 Task: Use the formula "IPMT" in spreadsheet "Project portfolio".
Action: Mouse moved to (840, 104)
Screenshot: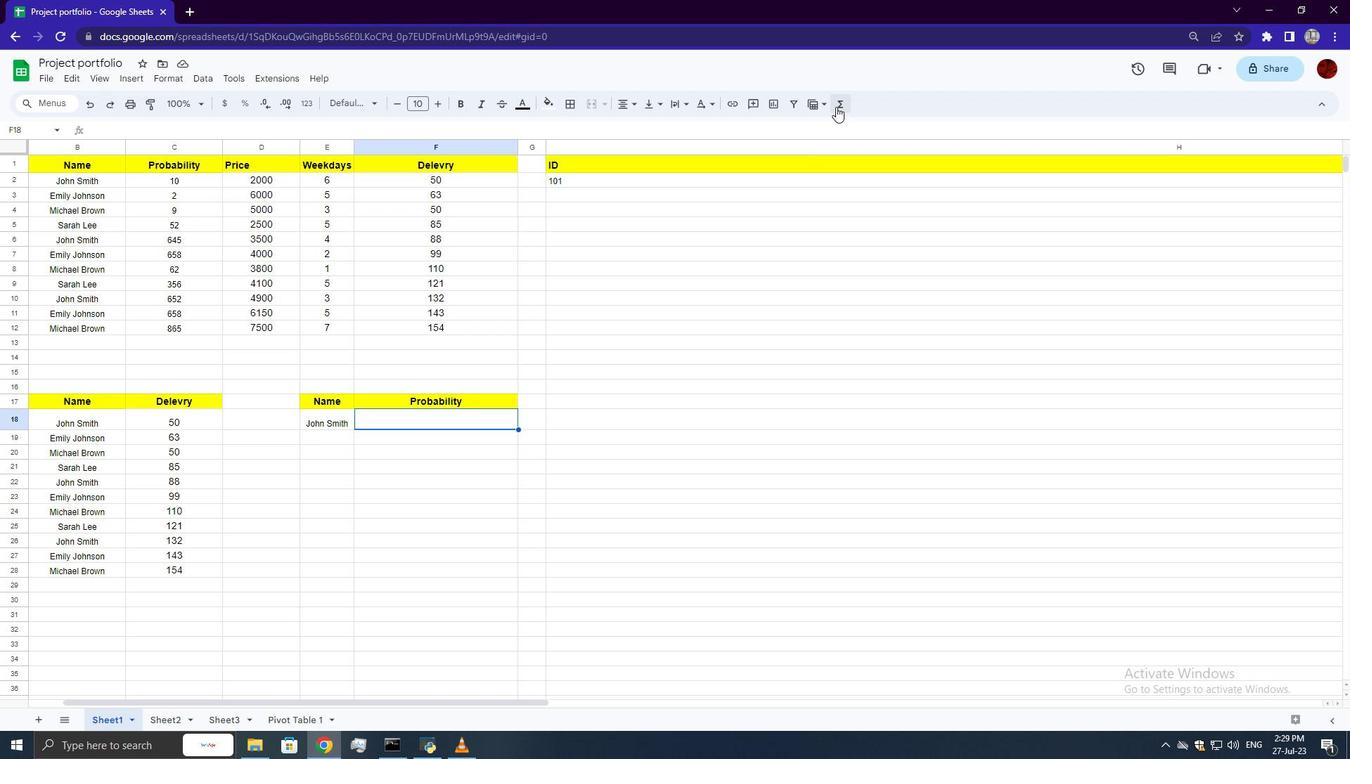 
Action: Mouse pressed left at (840, 104)
Screenshot: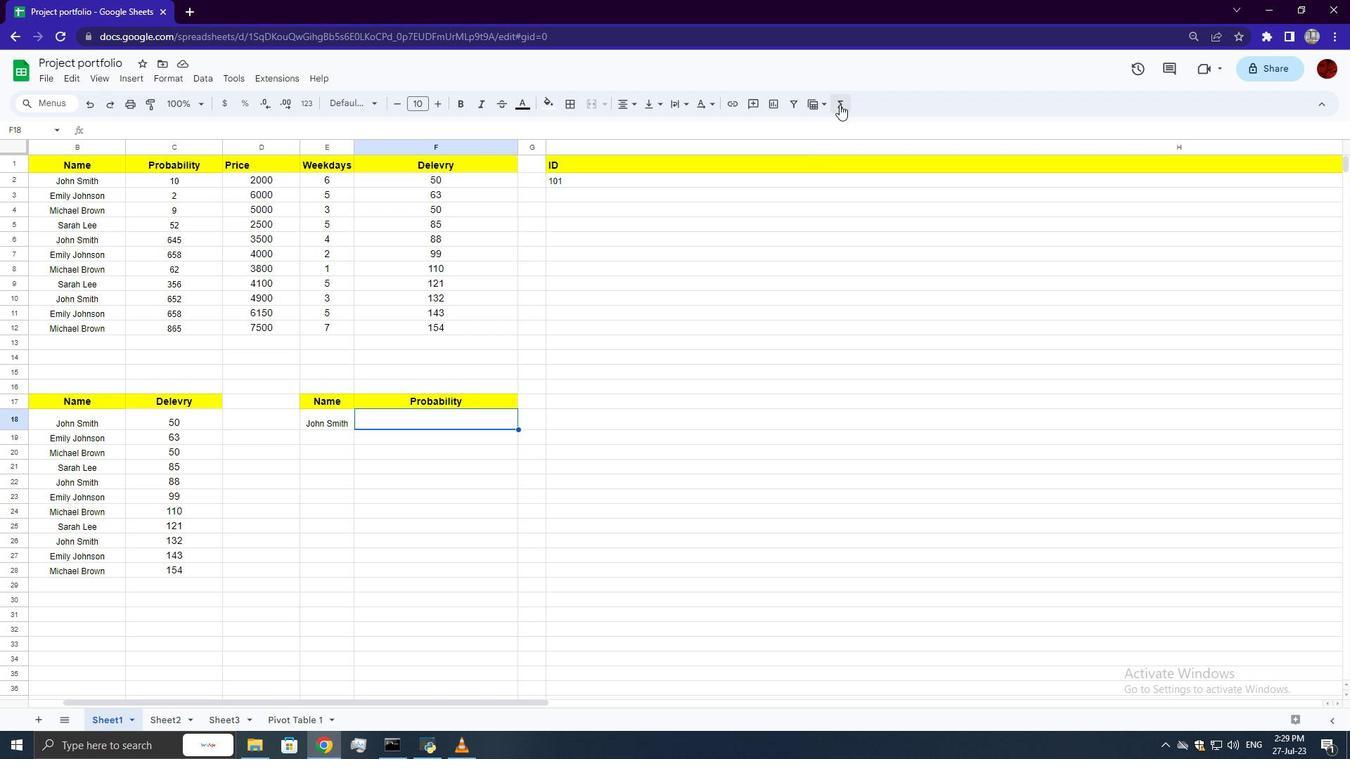 
Action: Mouse moved to (1056, 260)
Screenshot: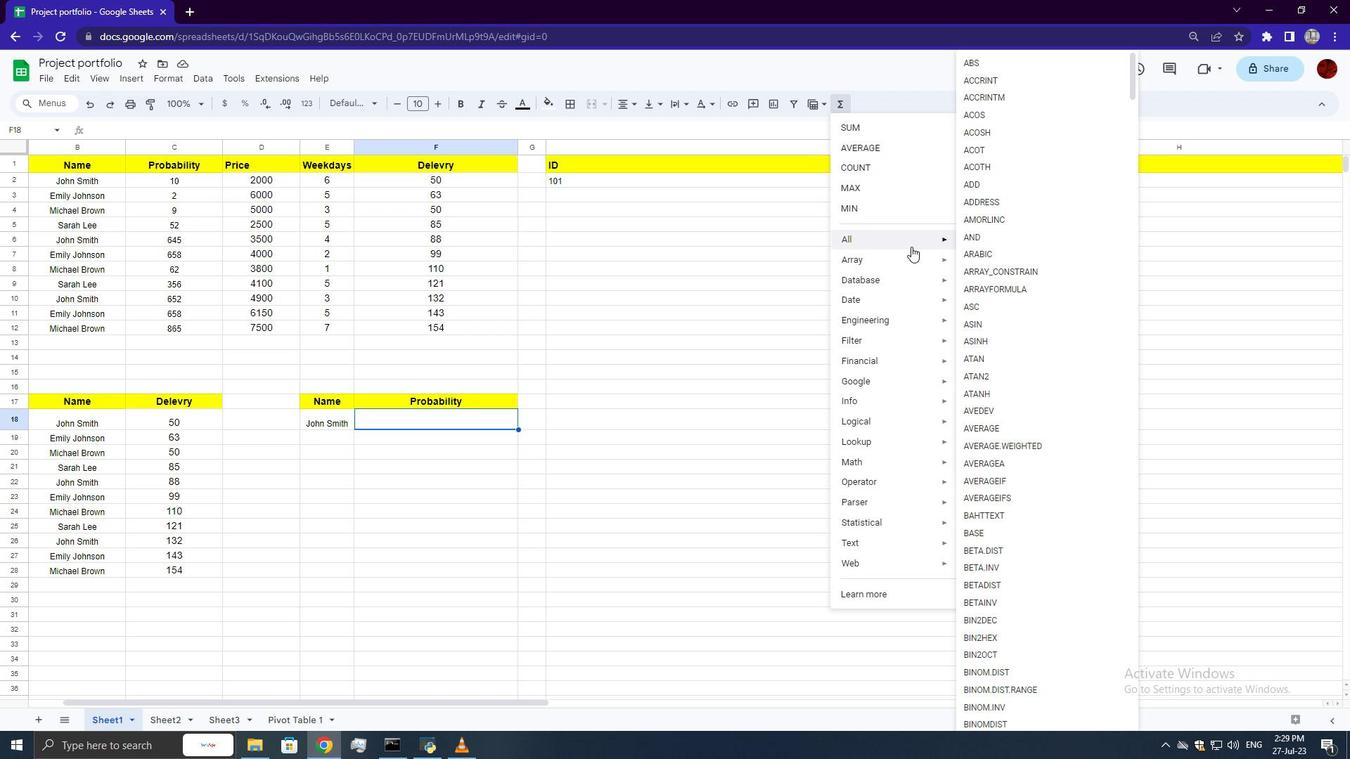 
Action: Mouse scrolled (1056, 259) with delta (0, 0)
Screenshot: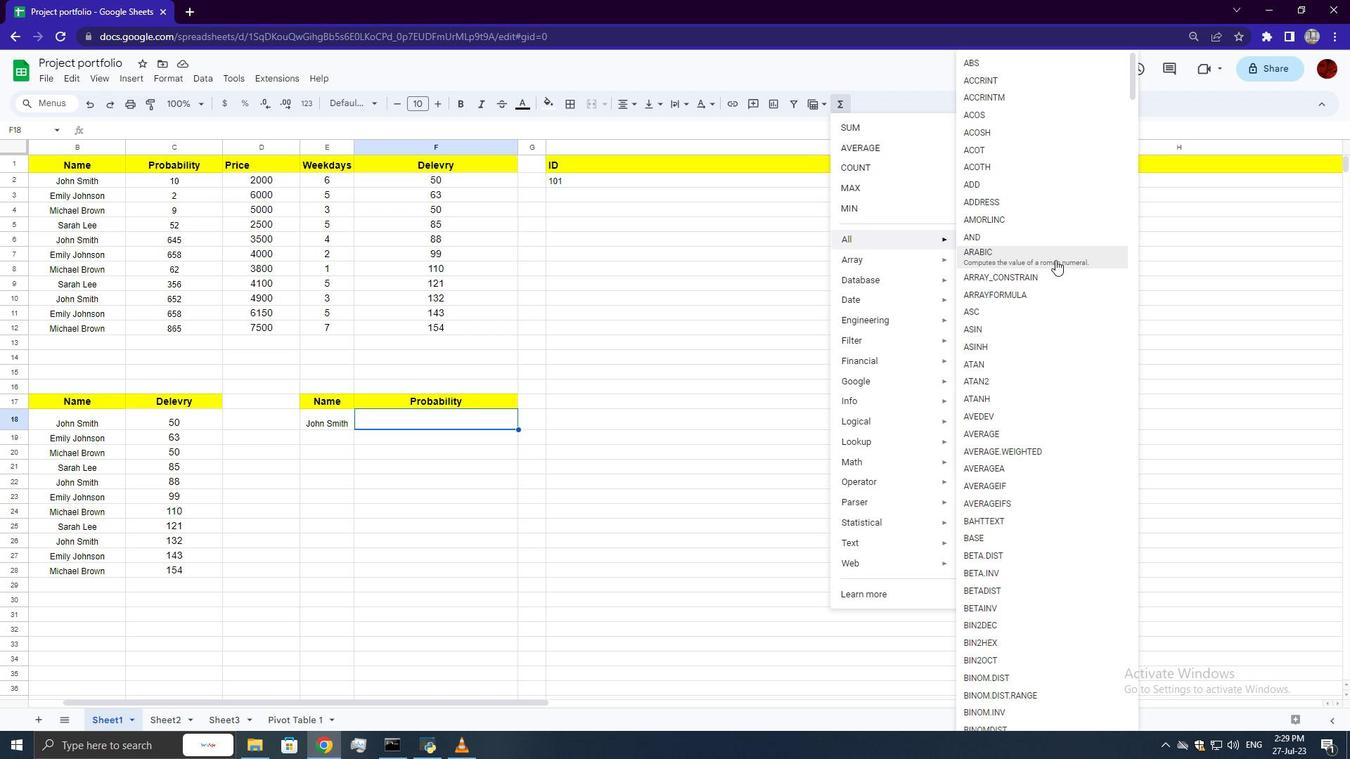 
Action: Mouse scrolled (1056, 259) with delta (0, 0)
Screenshot: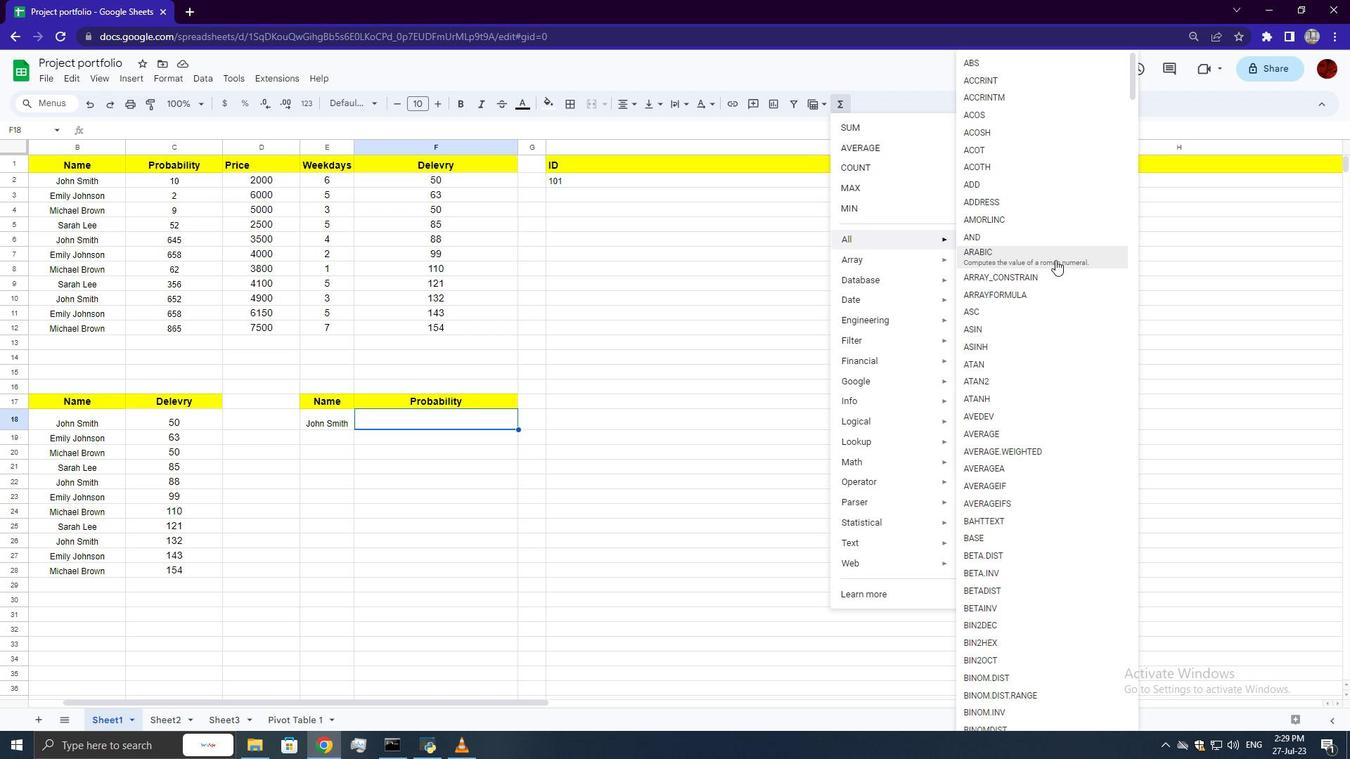 
Action: Mouse scrolled (1056, 259) with delta (0, 0)
Screenshot: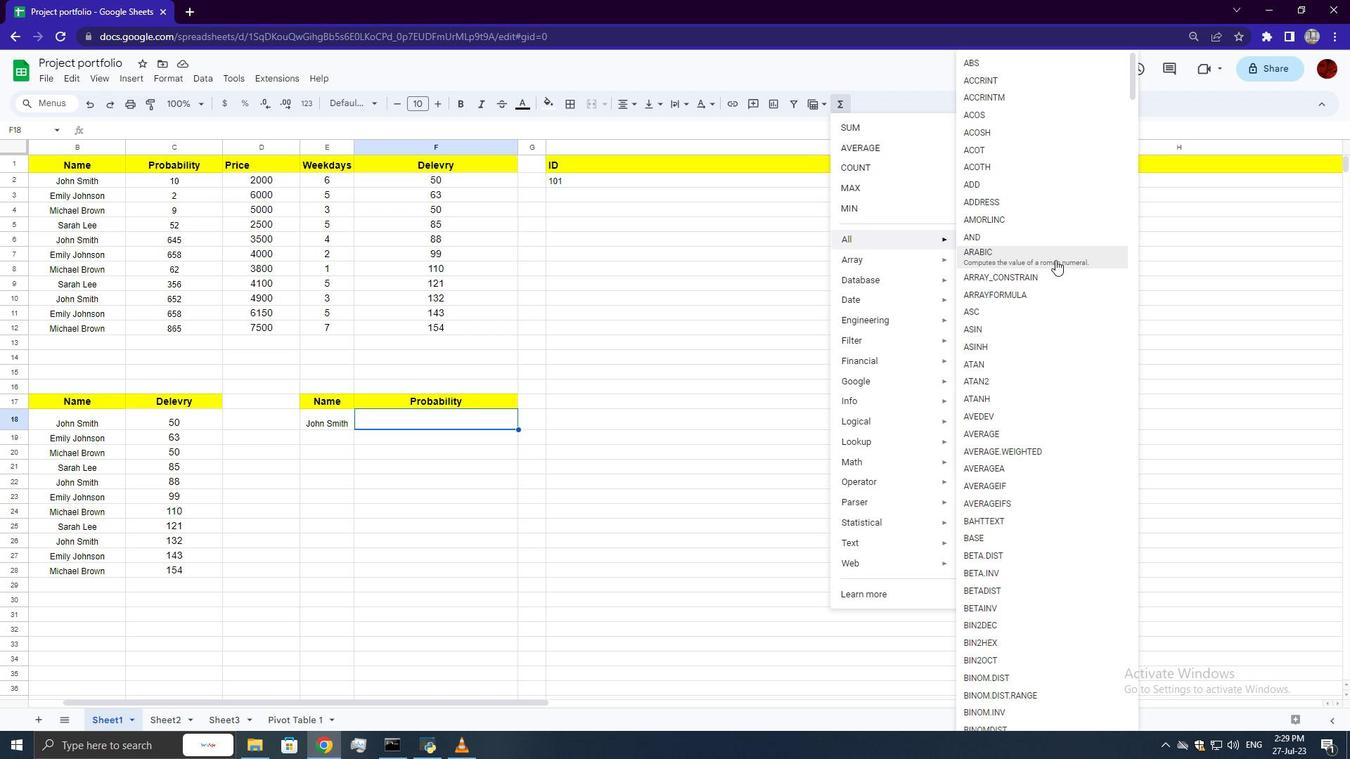 
Action: Mouse scrolled (1056, 259) with delta (0, 0)
Screenshot: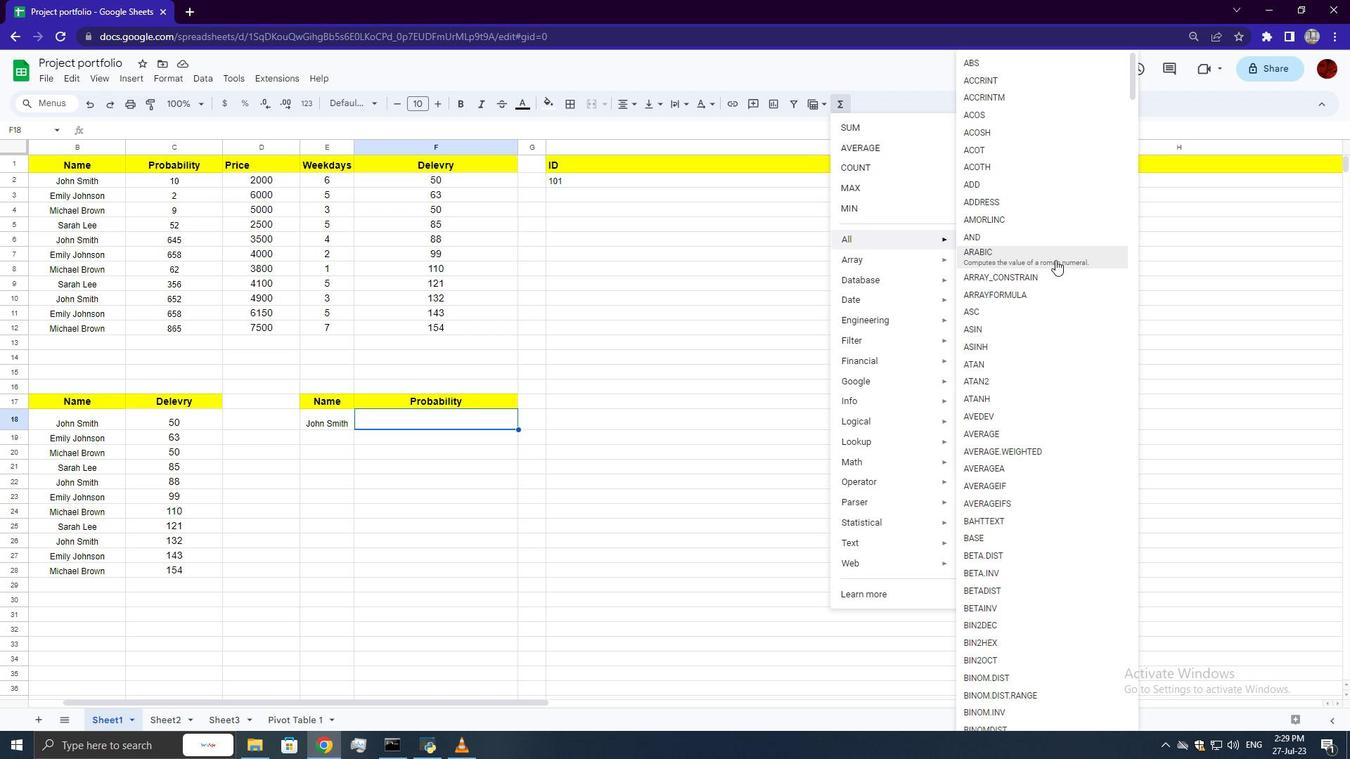 
Action: Mouse scrolled (1056, 259) with delta (0, 0)
Screenshot: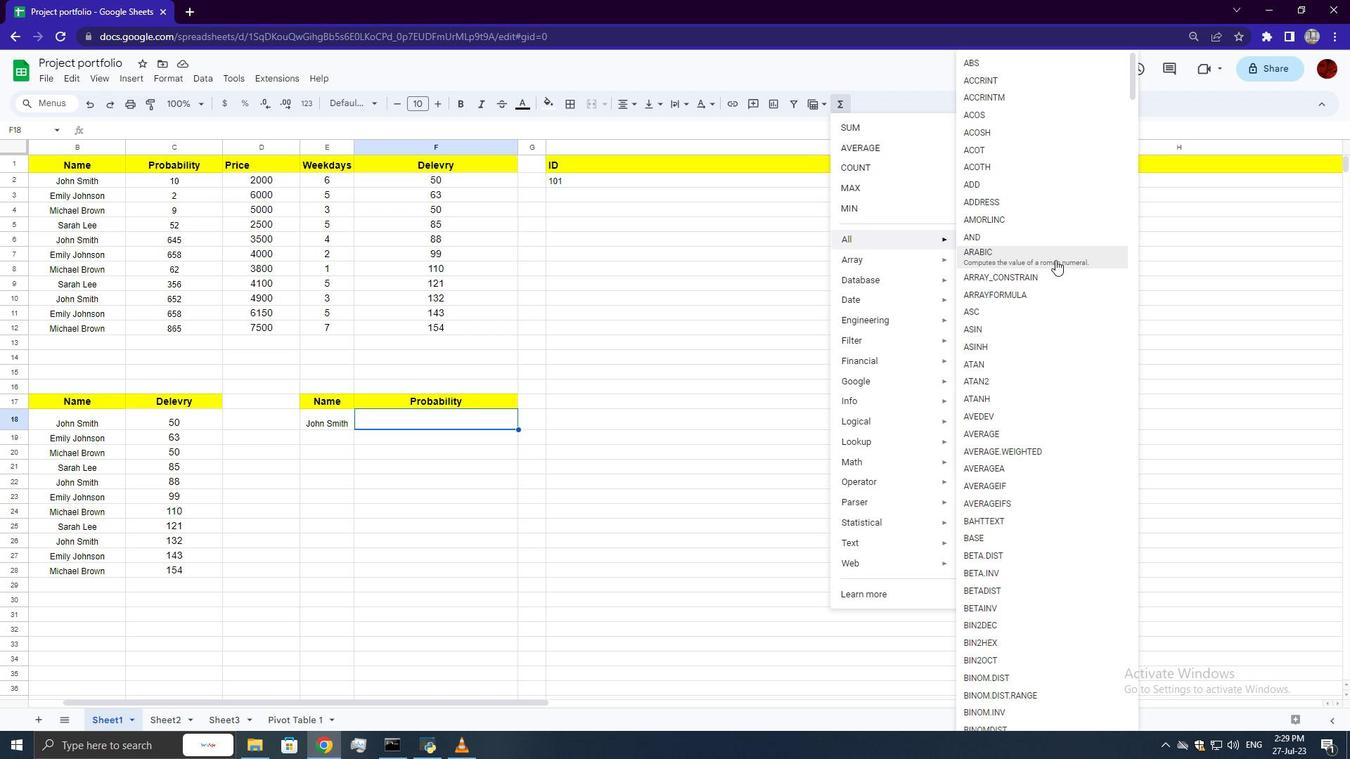 
Action: Mouse scrolled (1056, 259) with delta (0, 0)
Screenshot: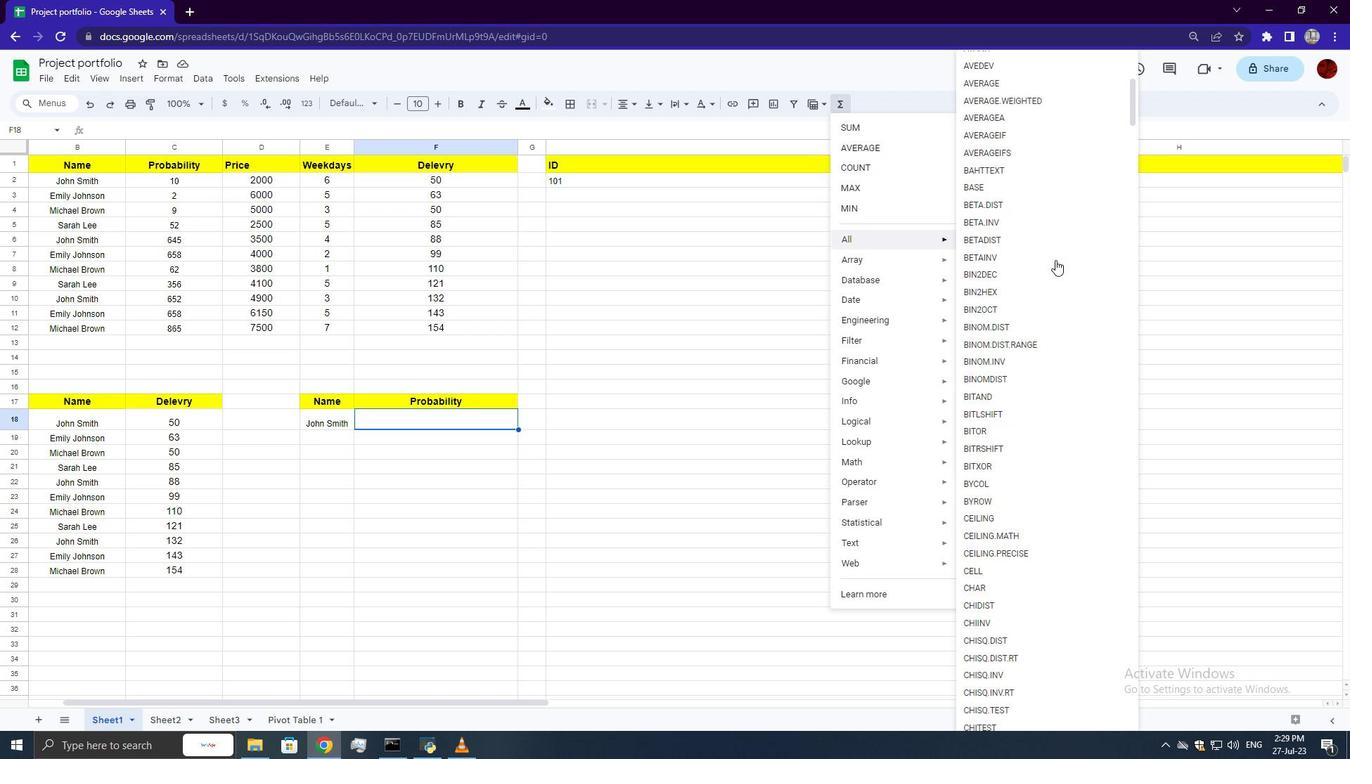 
Action: Mouse scrolled (1056, 259) with delta (0, 0)
Screenshot: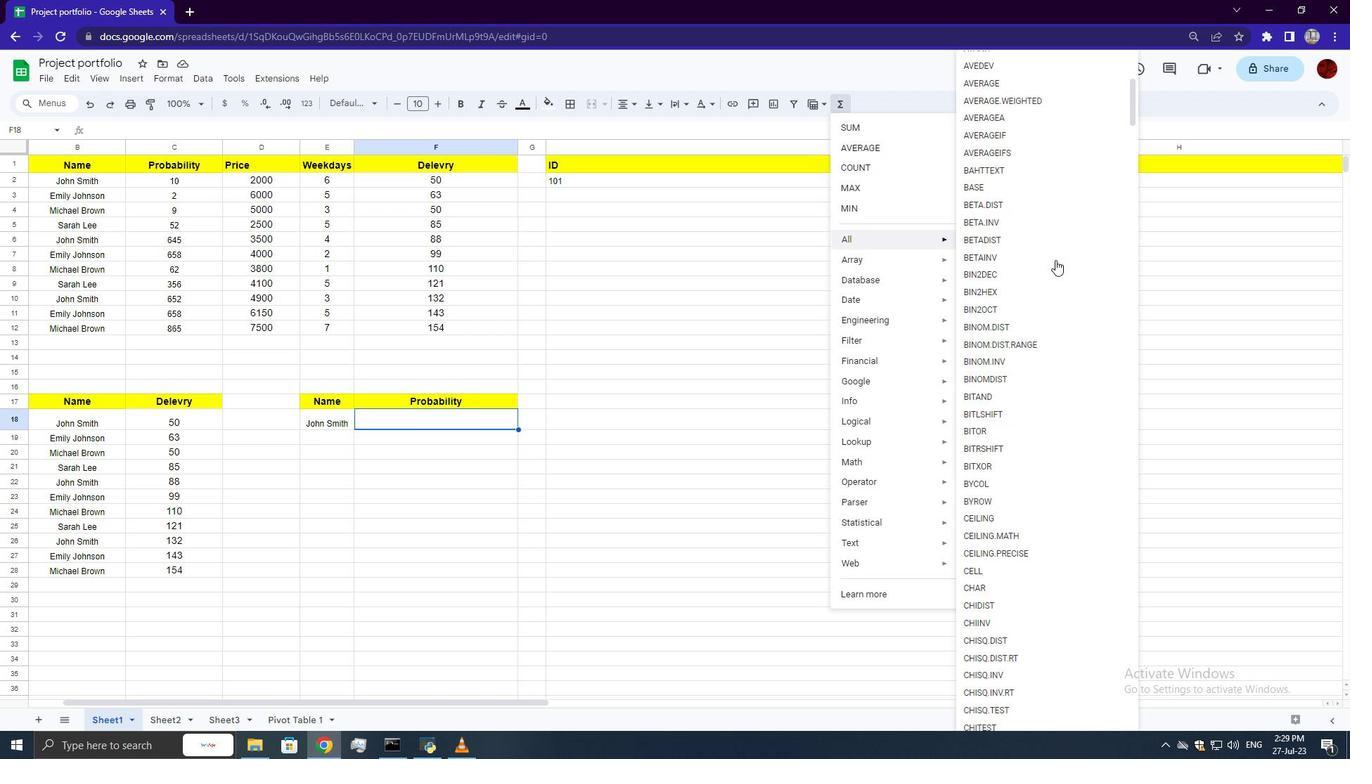 
Action: Mouse scrolled (1056, 259) with delta (0, 0)
Screenshot: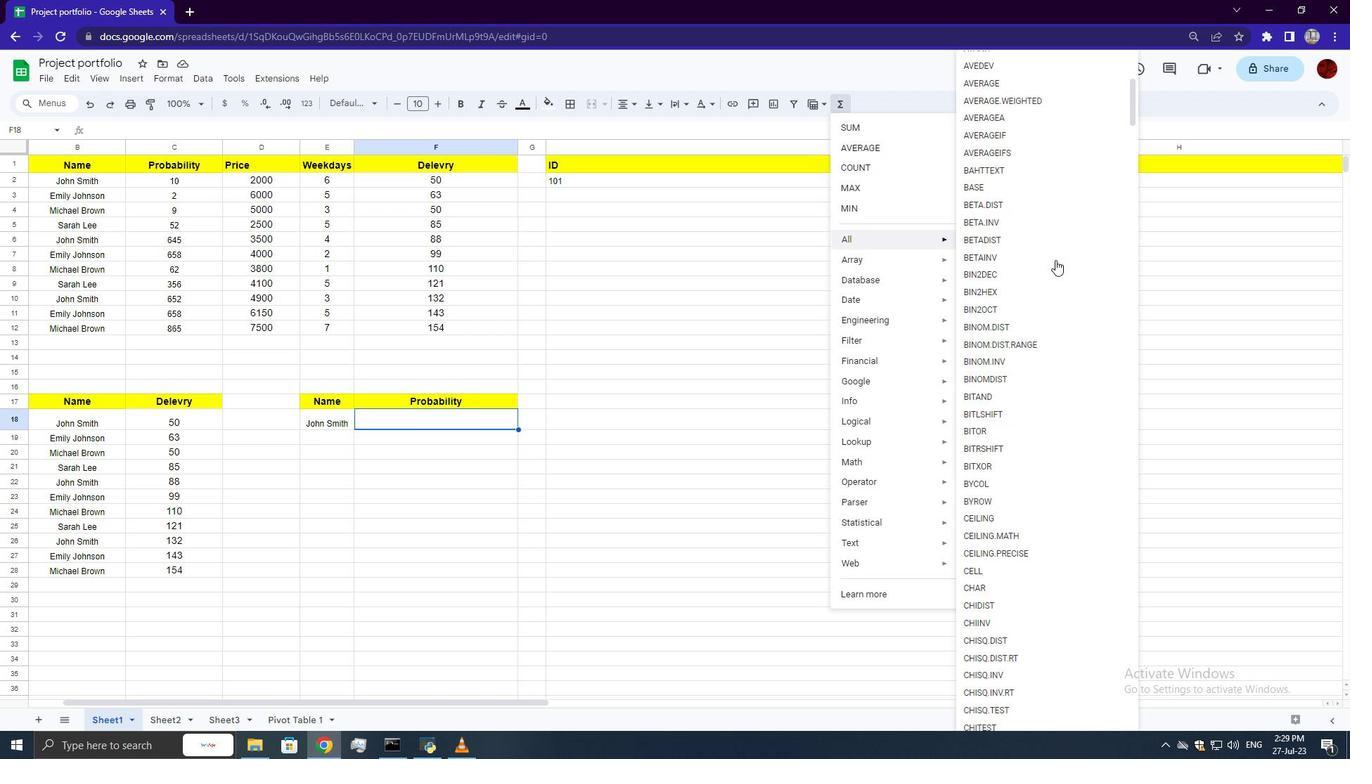 
Action: Mouse scrolled (1056, 259) with delta (0, 0)
Screenshot: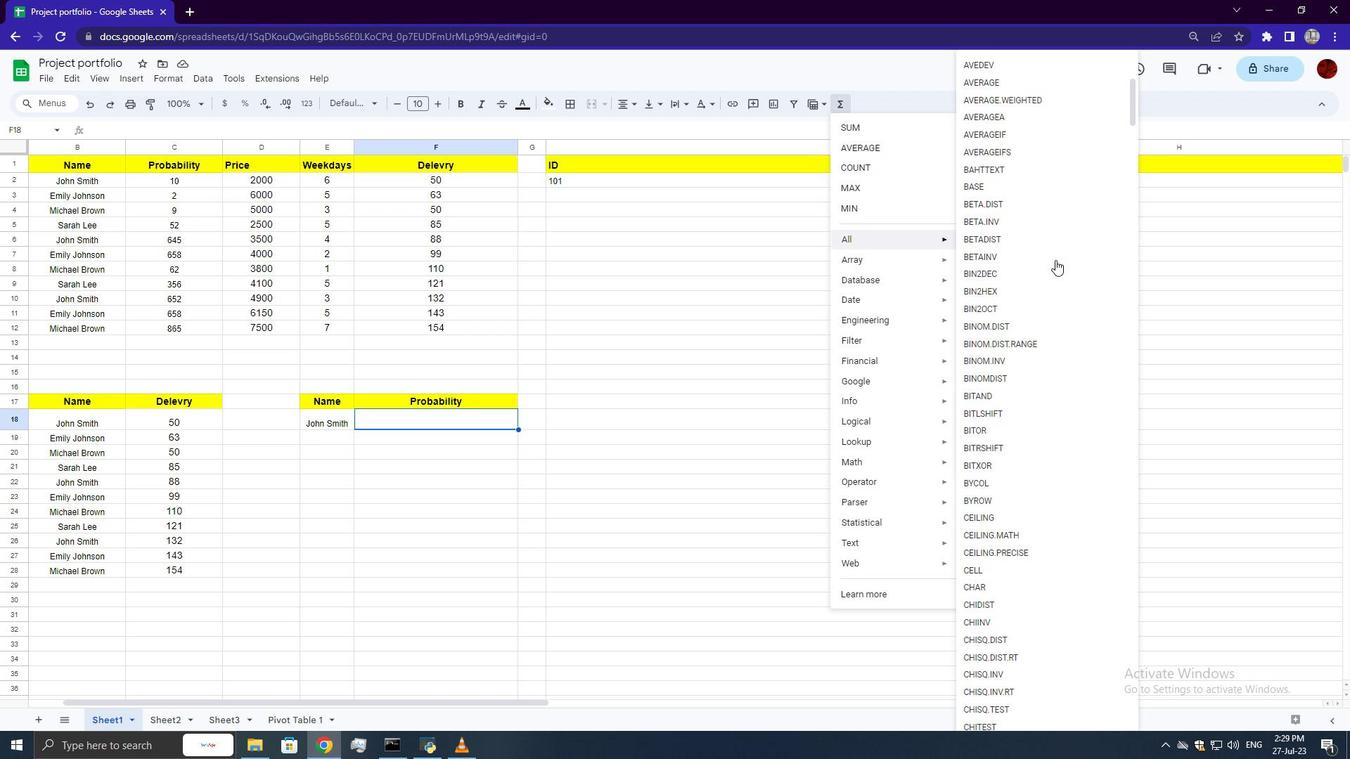 
Action: Mouse scrolled (1056, 259) with delta (0, 0)
Screenshot: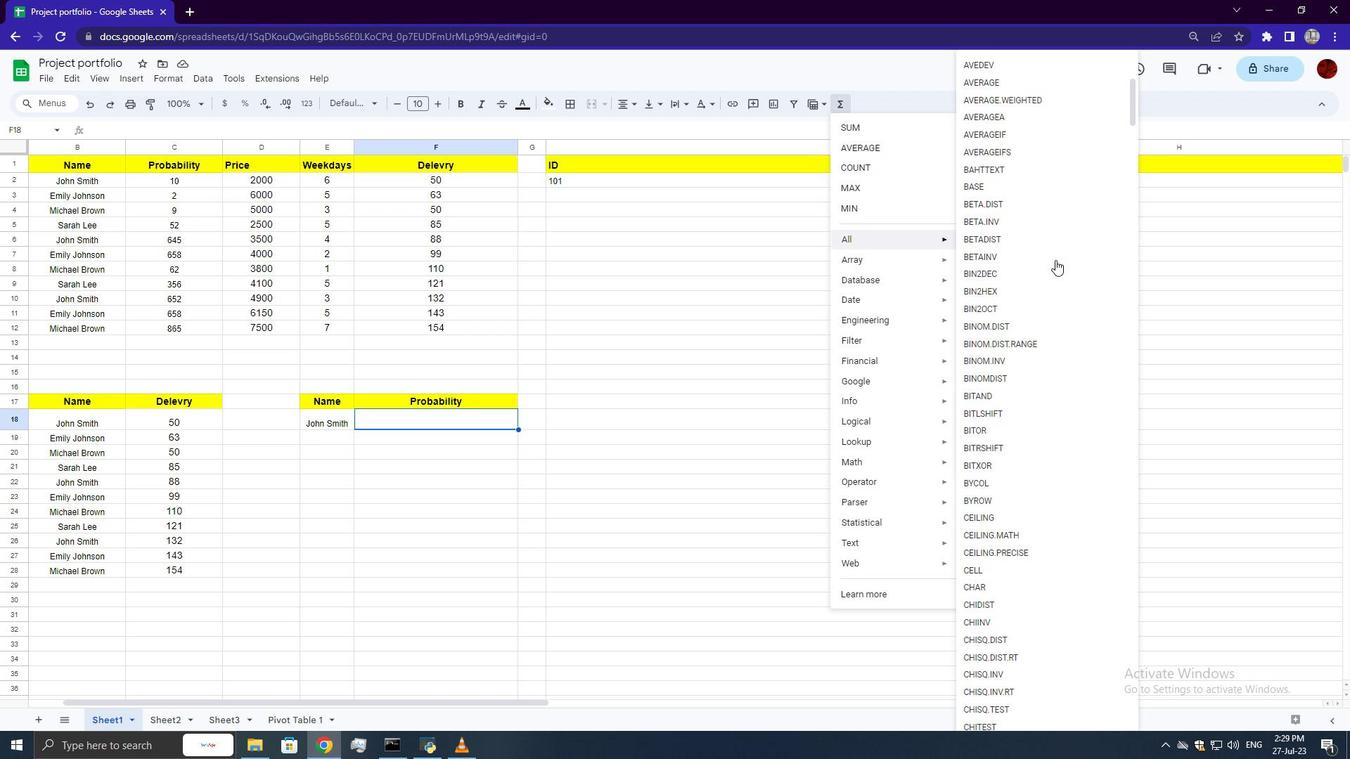 
Action: Mouse scrolled (1056, 259) with delta (0, 0)
Screenshot: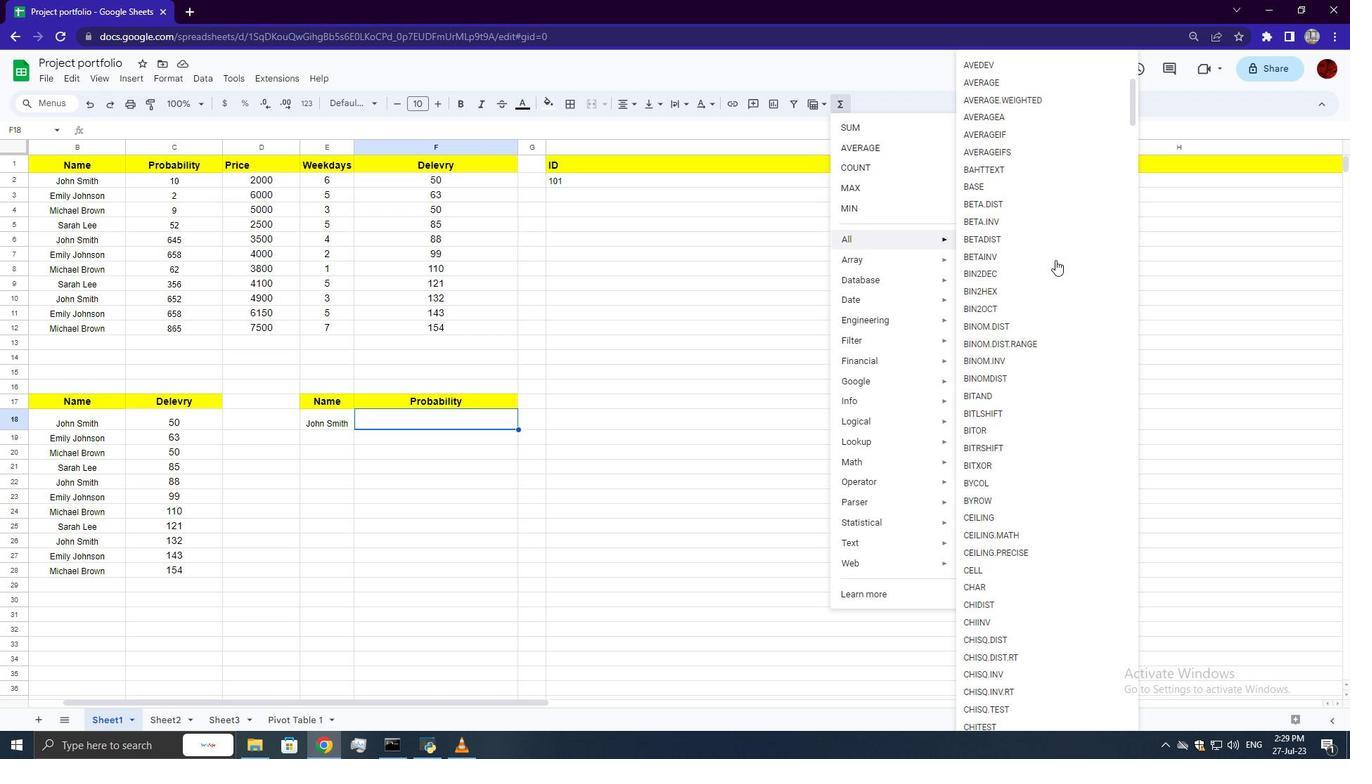 
Action: Mouse scrolled (1056, 259) with delta (0, 0)
Screenshot: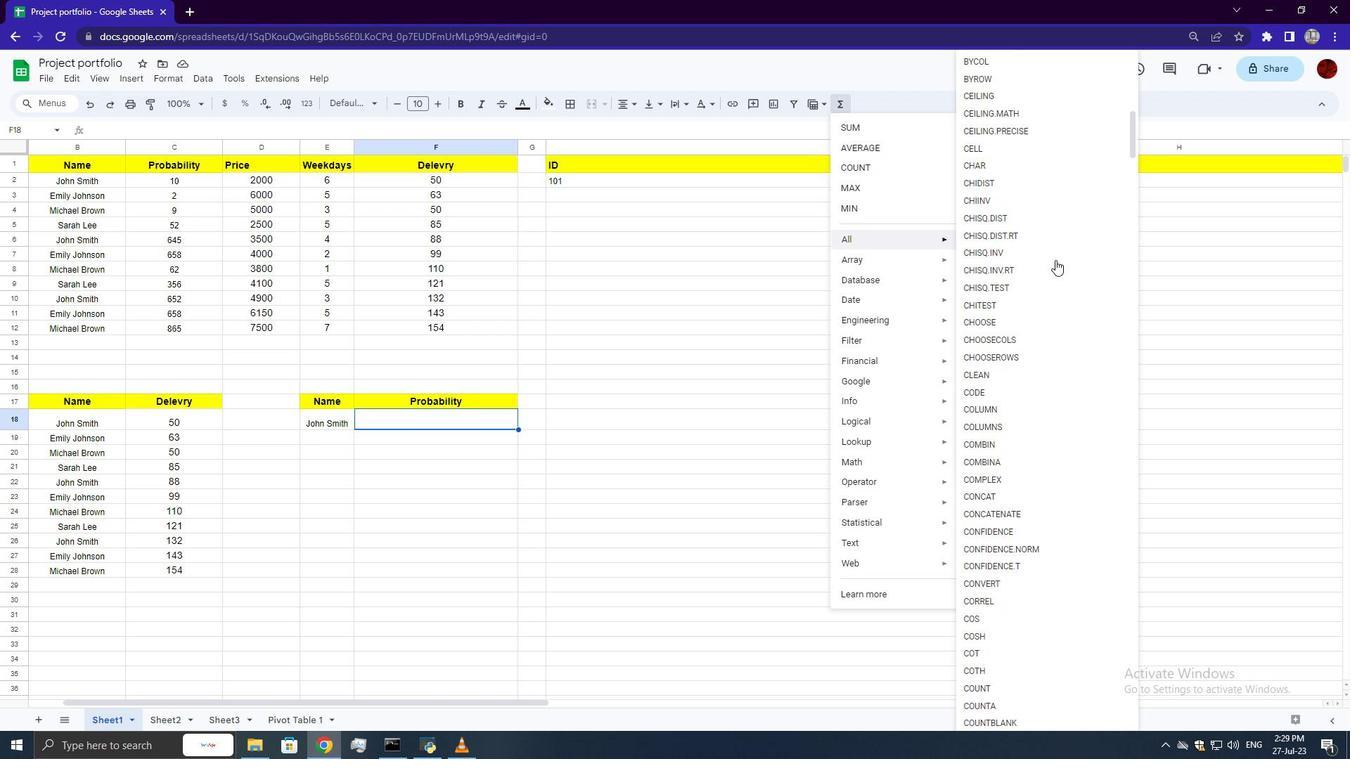 
Action: Mouse scrolled (1056, 259) with delta (0, 0)
Screenshot: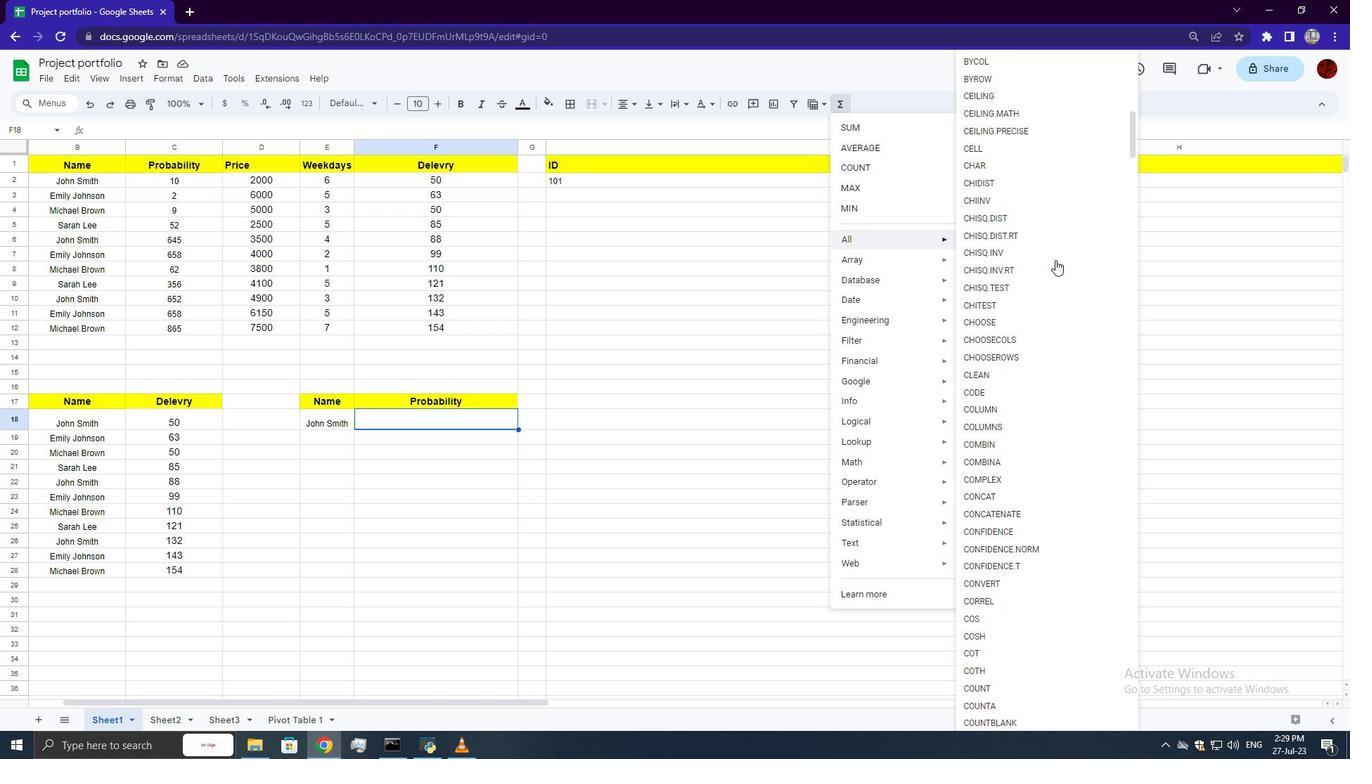 
Action: Mouse scrolled (1056, 259) with delta (0, 0)
Screenshot: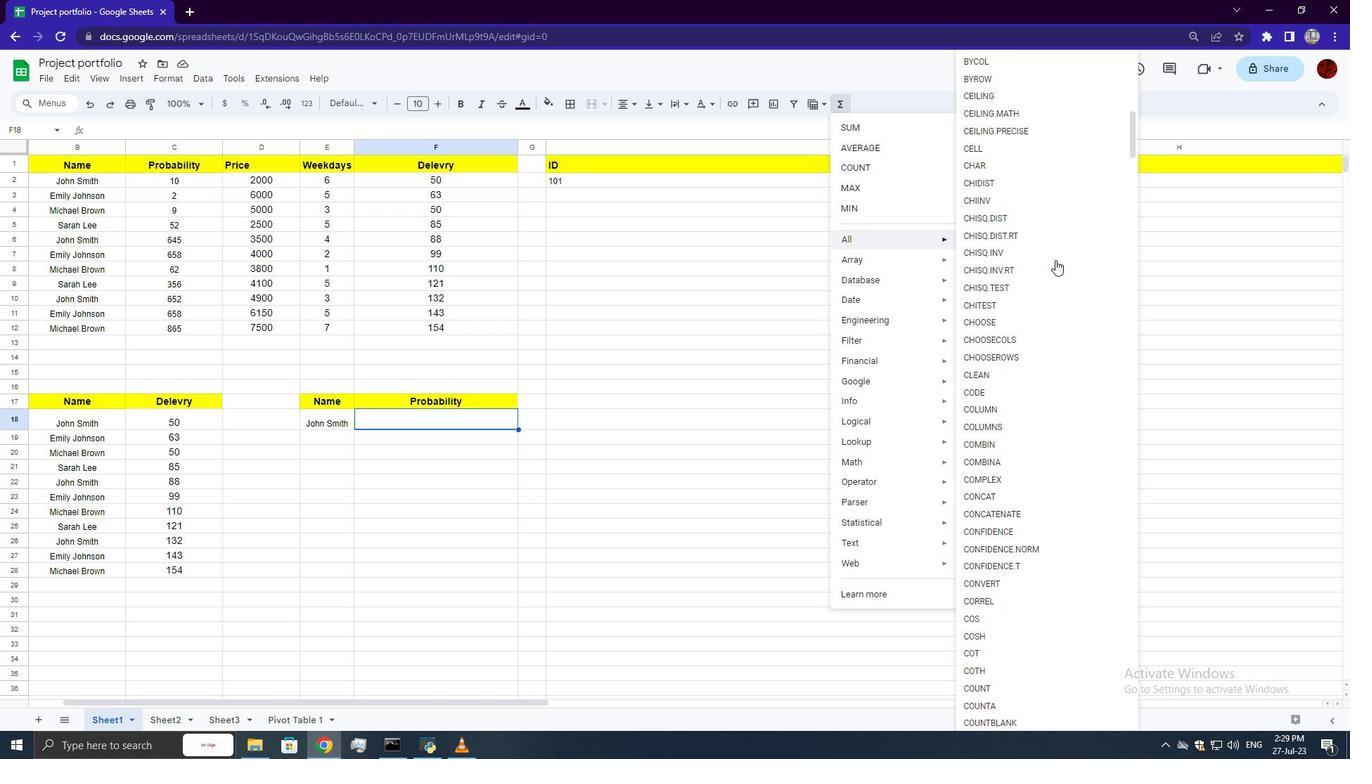 
Action: Mouse scrolled (1056, 259) with delta (0, 0)
Screenshot: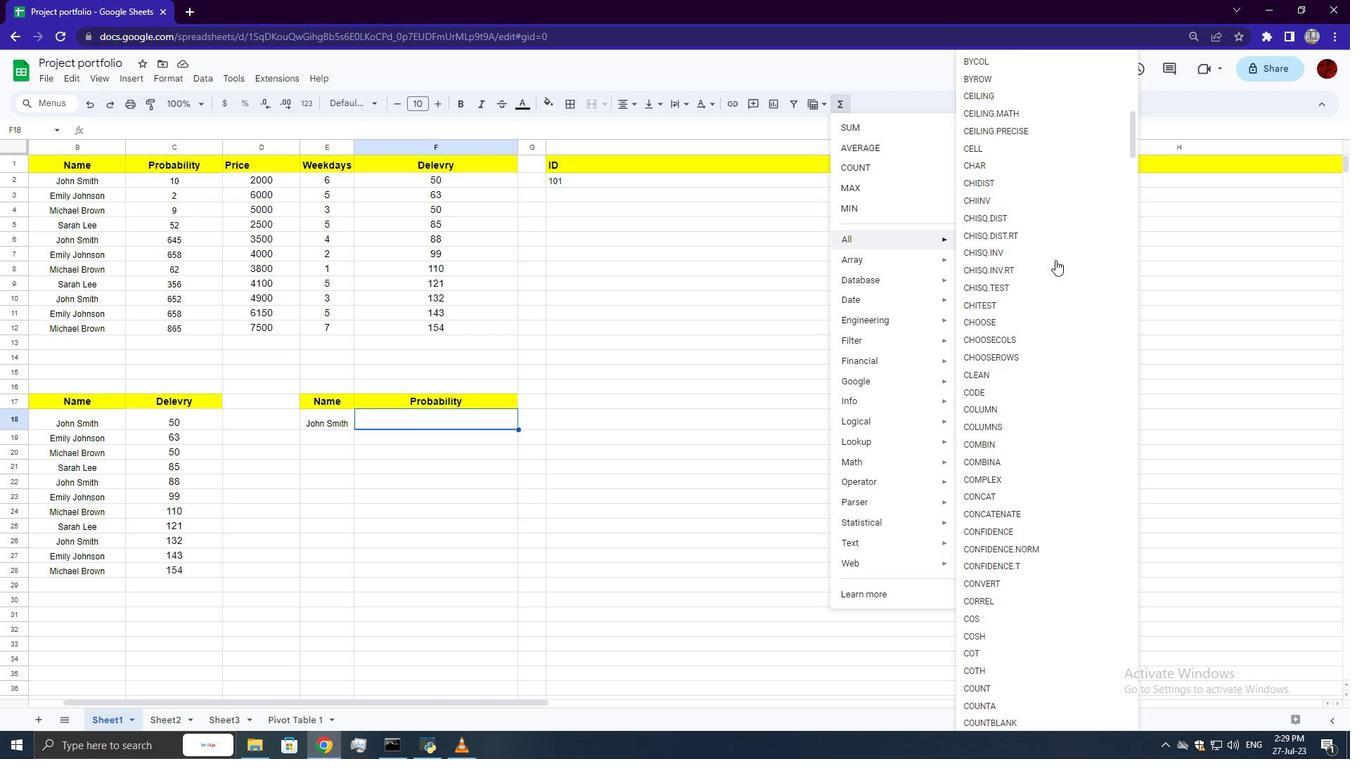 
Action: Mouse scrolled (1056, 259) with delta (0, 0)
Screenshot: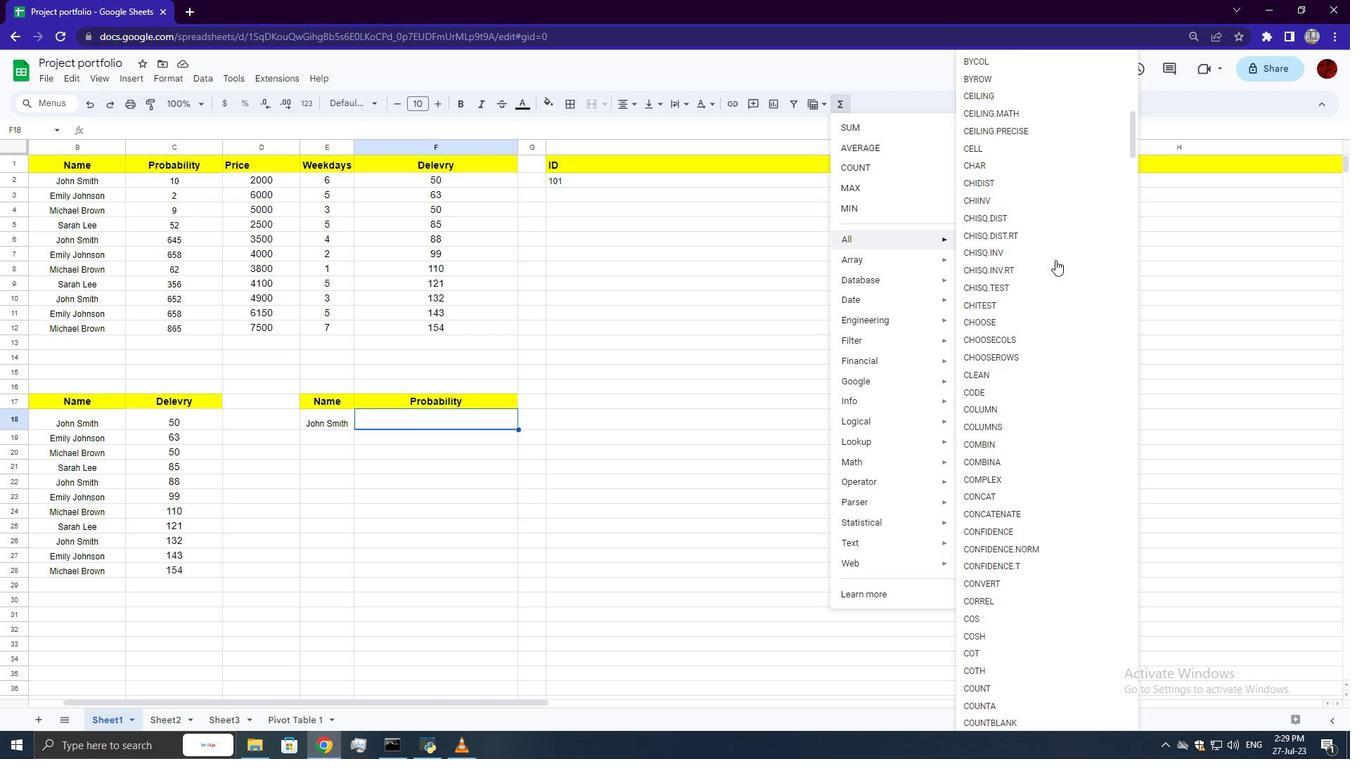 
Action: Mouse scrolled (1056, 259) with delta (0, 0)
Screenshot: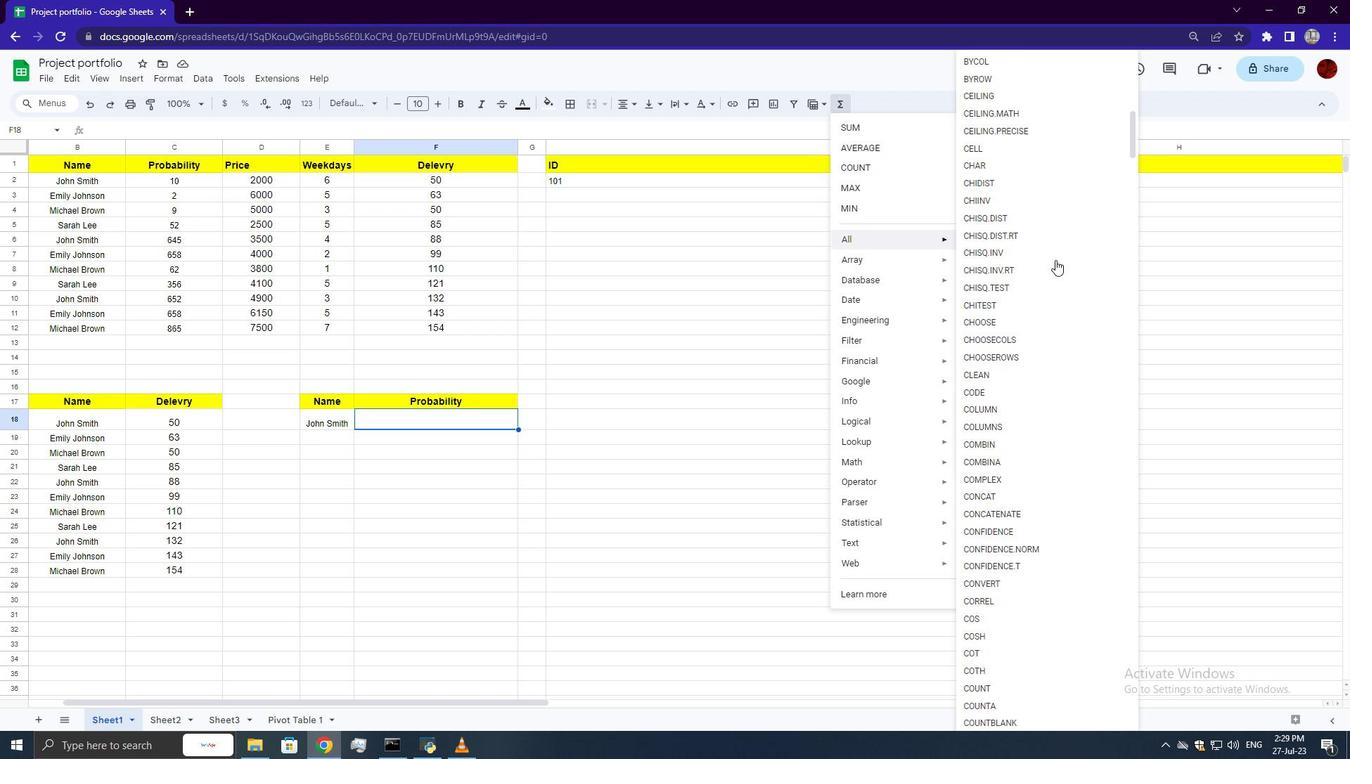 
Action: Mouse scrolled (1056, 259) with delta (0, 0)
Screenshot: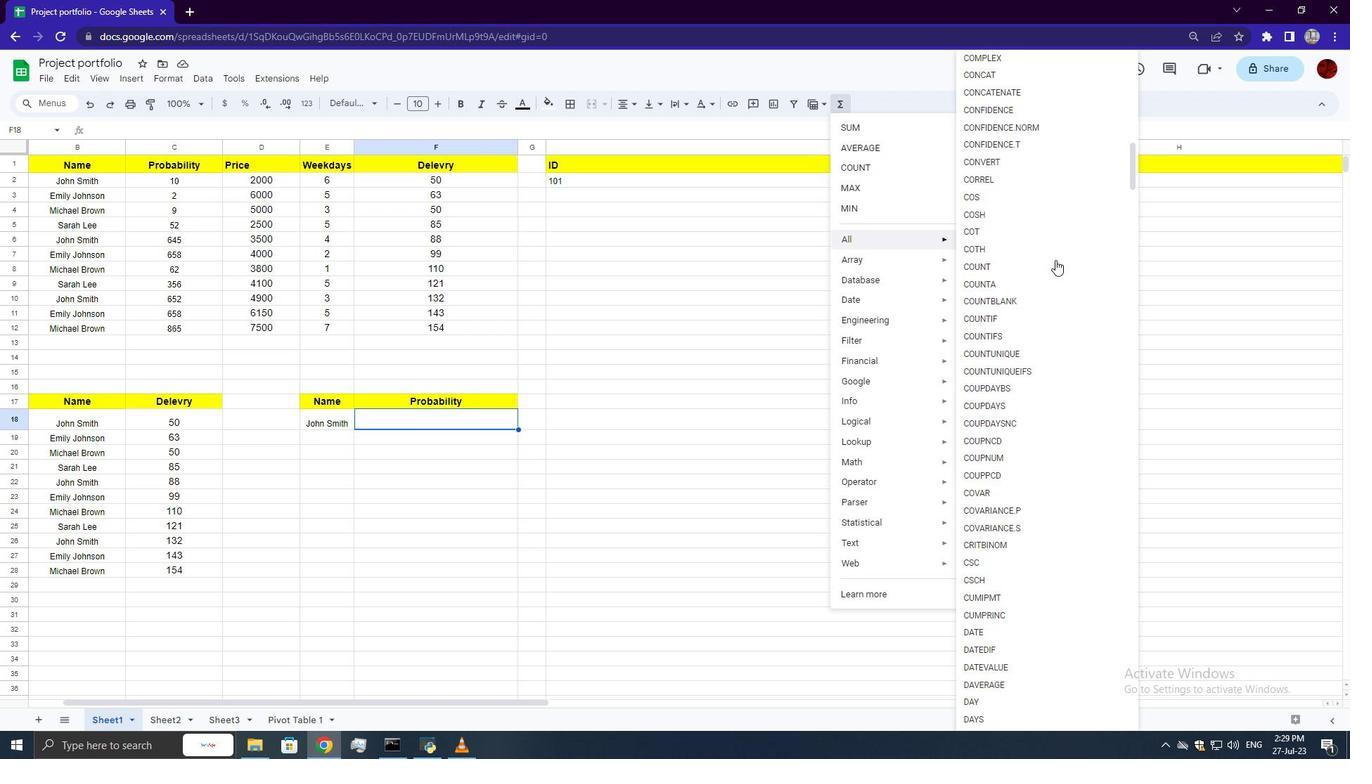 
Action: Mouse scrolled (1056, 259) with delta (0, 0)
Screenshot: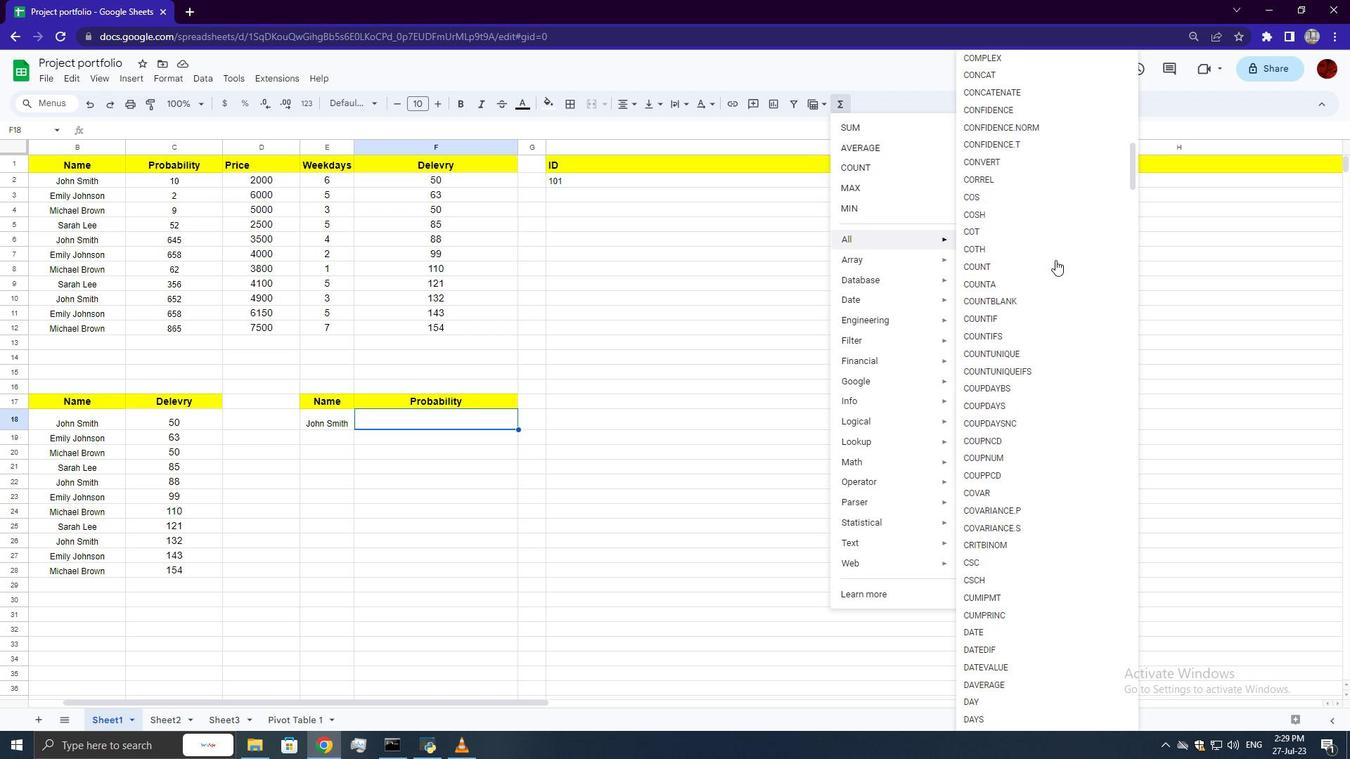 
Action: Mouse scrolled (1056, 259) with delta (0, 0)
Screenshot: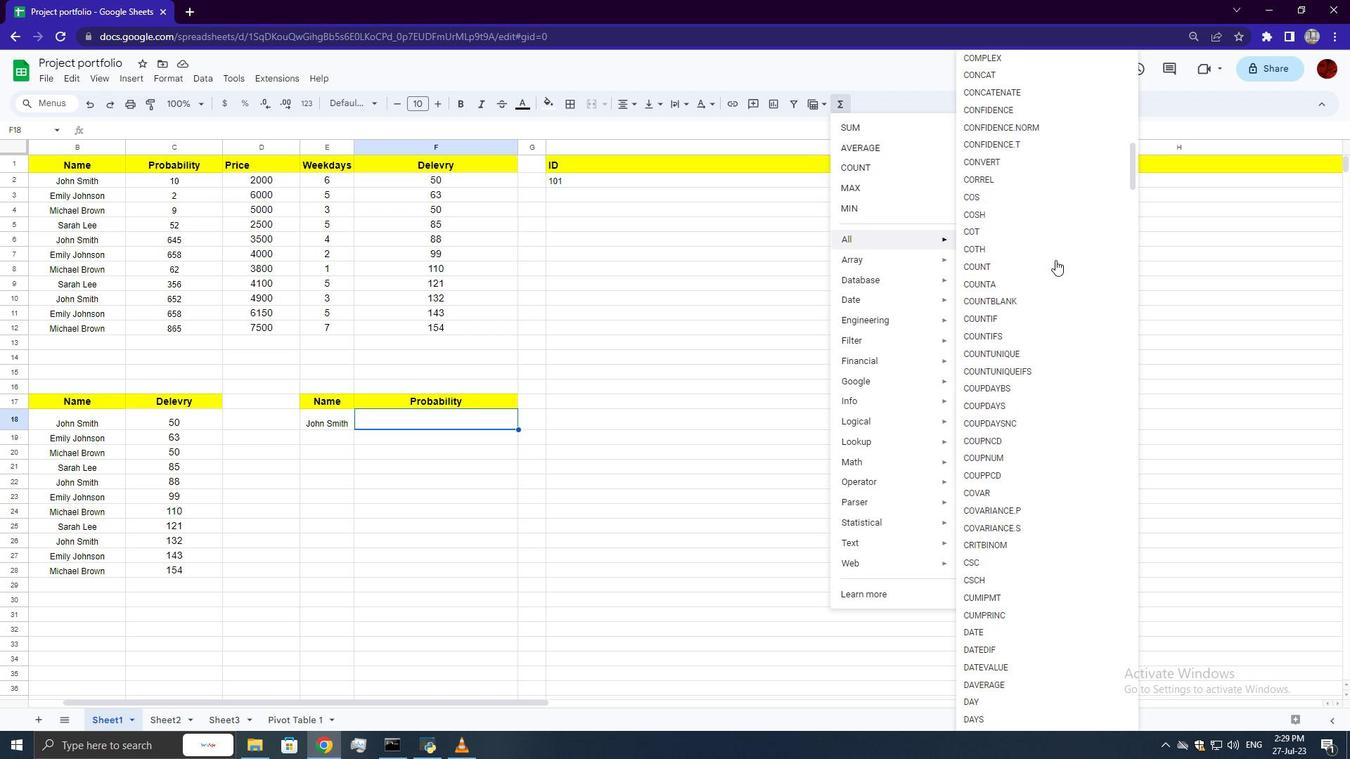 
Action: Mouse scrolled (1056, 259) with delta (0, 0)
Screenshot: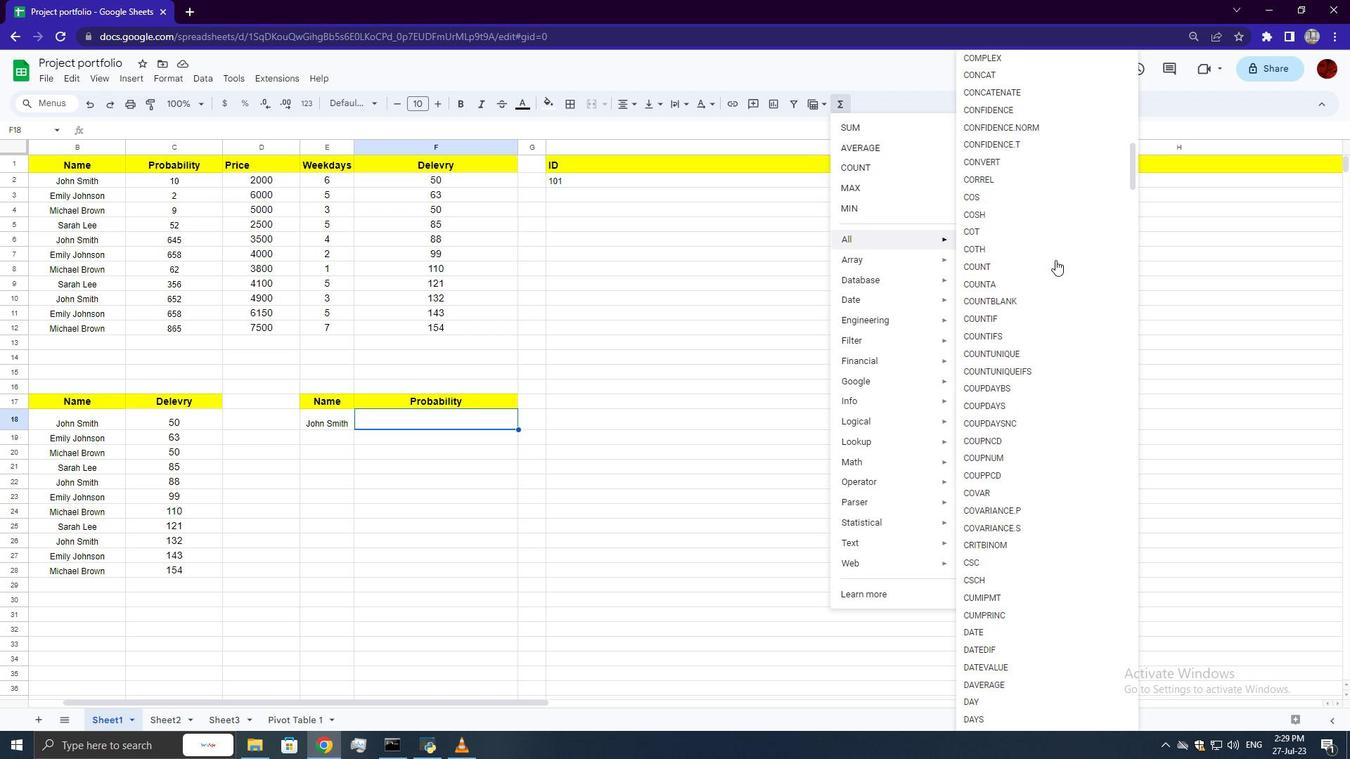
Action: Mouse scrolled (1056, 259) with delta (0, 0)
Screenshot: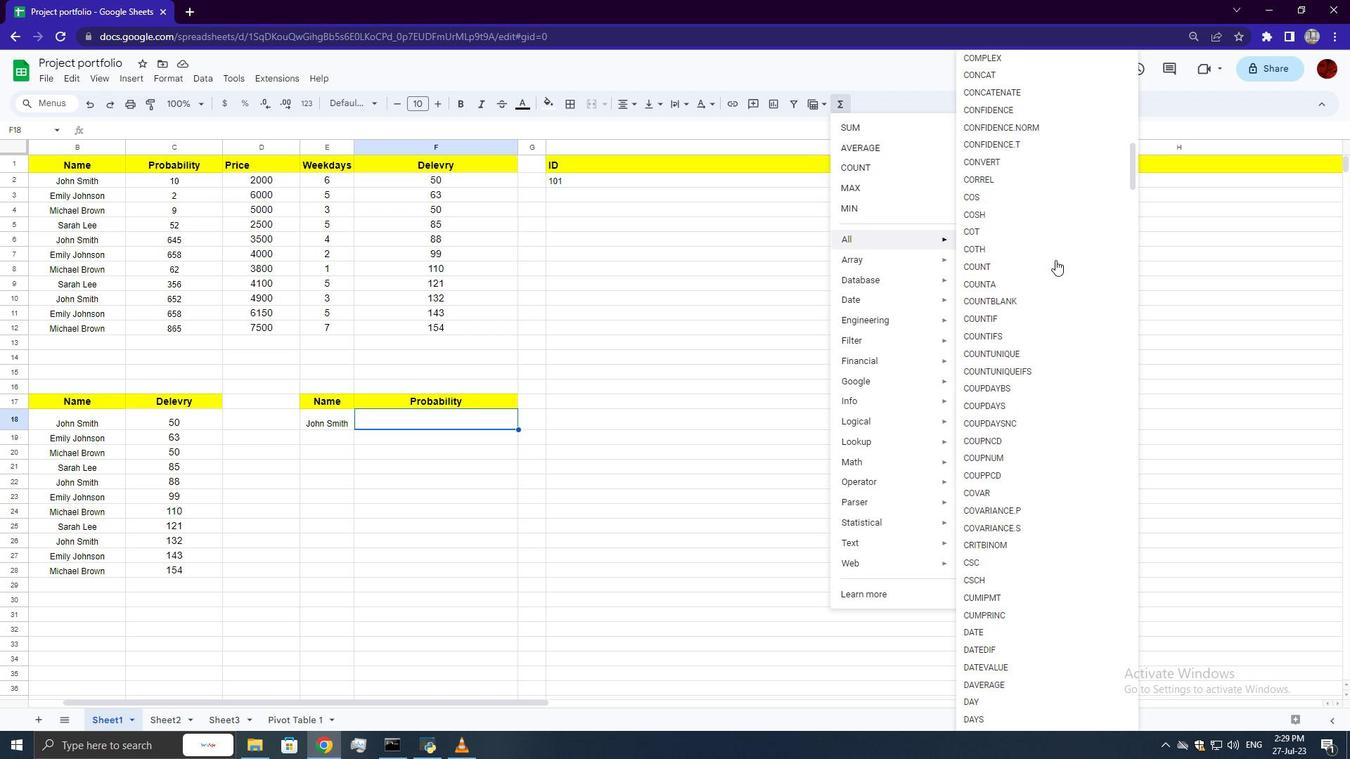 
Action: Mouse scrolled (1056, 259) with delta (0, 0)
Screenshot: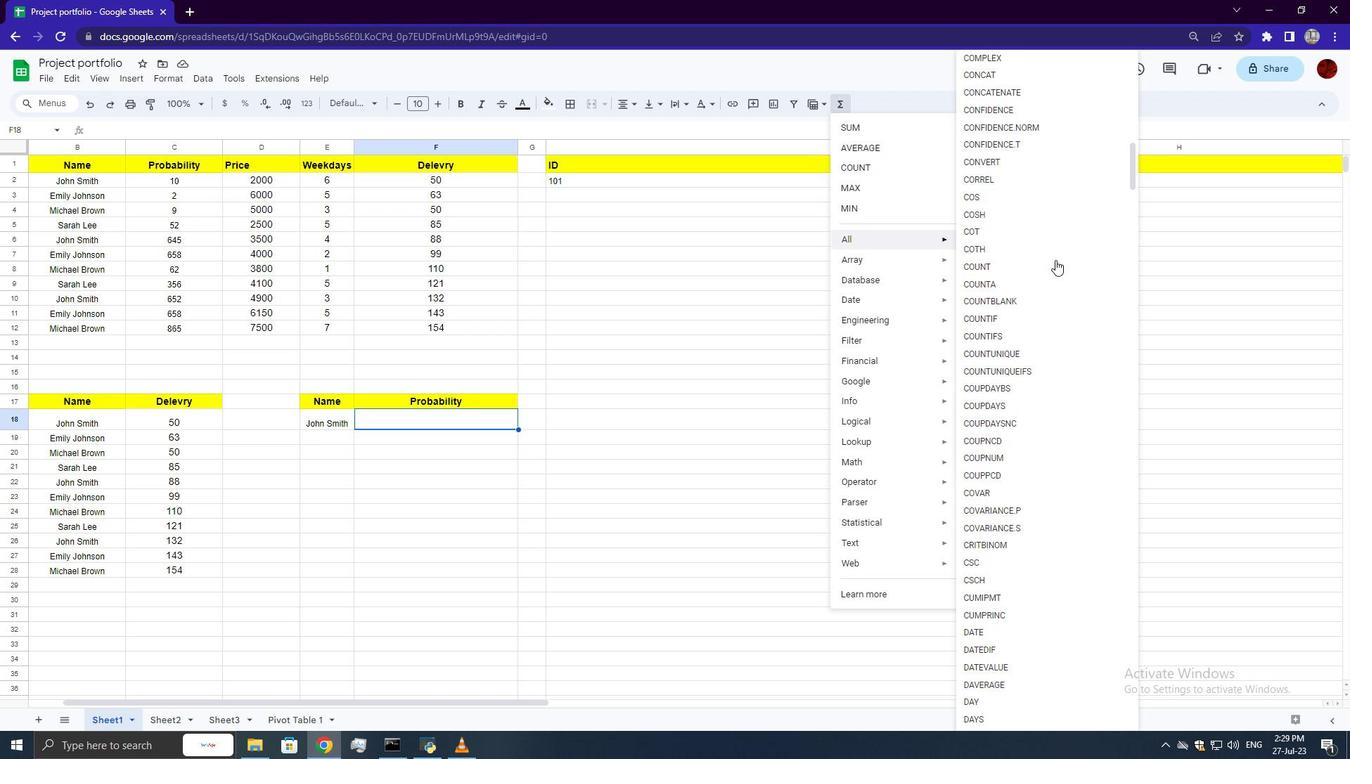
Action: Mouse scrolled (1056, 259) with delta (0, 0)
Screenshot: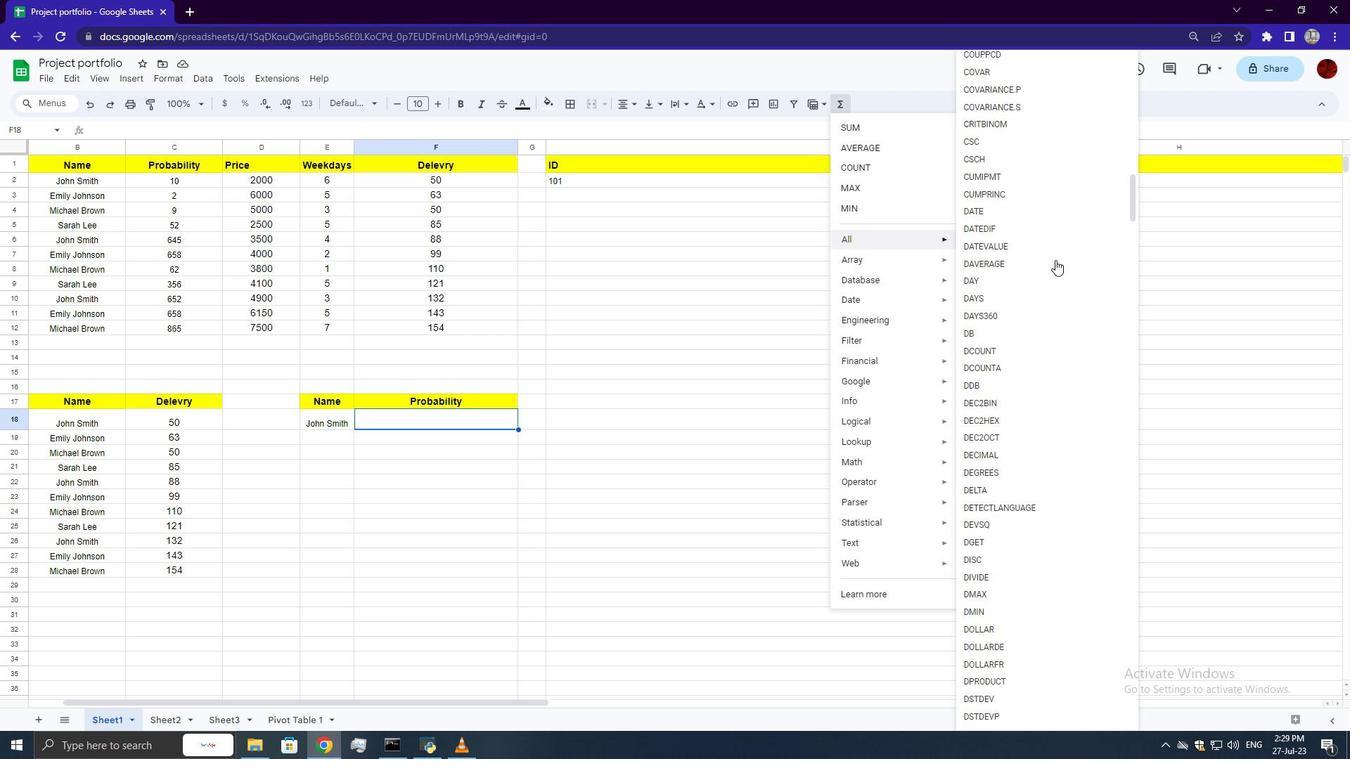 
Action: Mouse scrolled (1056, 259) with delta (0, 0)
Screenshot: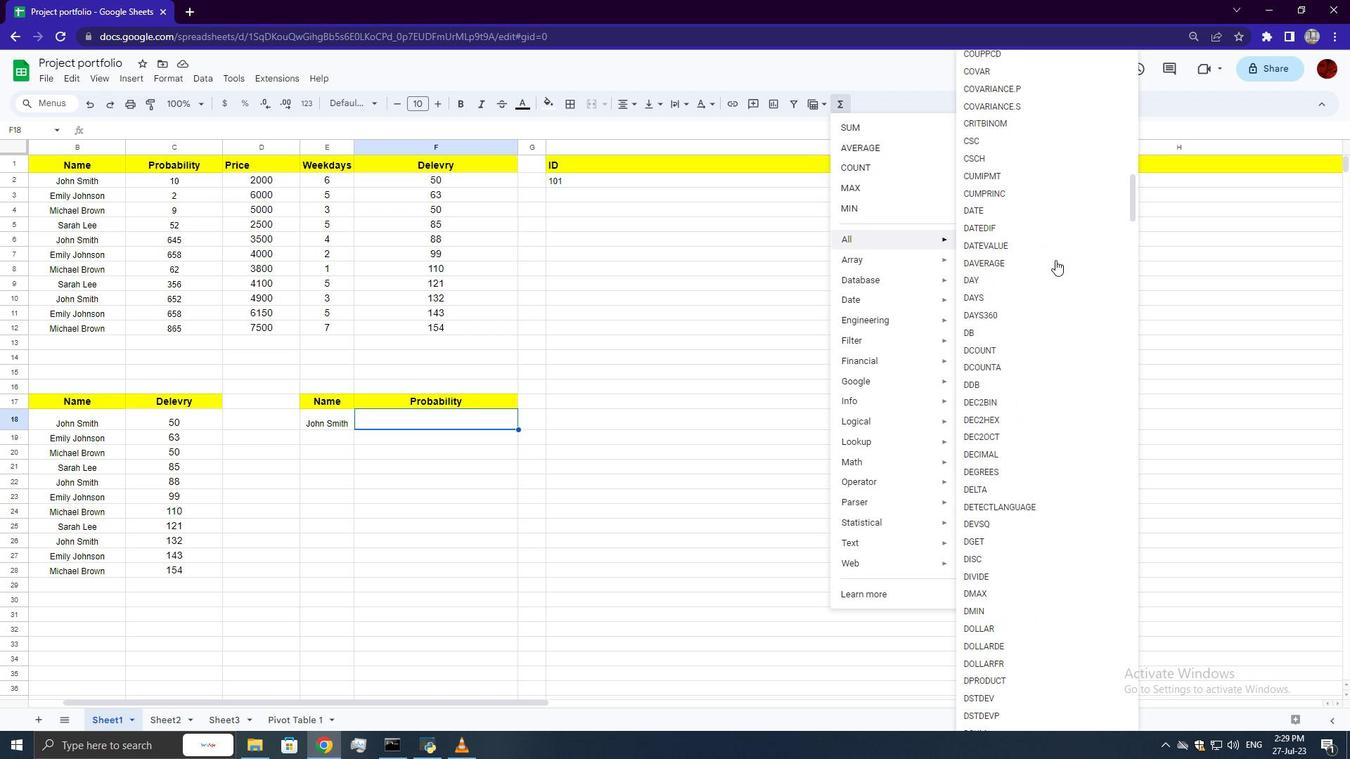 
Action: Mouse scrolled (1056, 259) with delta (0, 0)
Screenshot: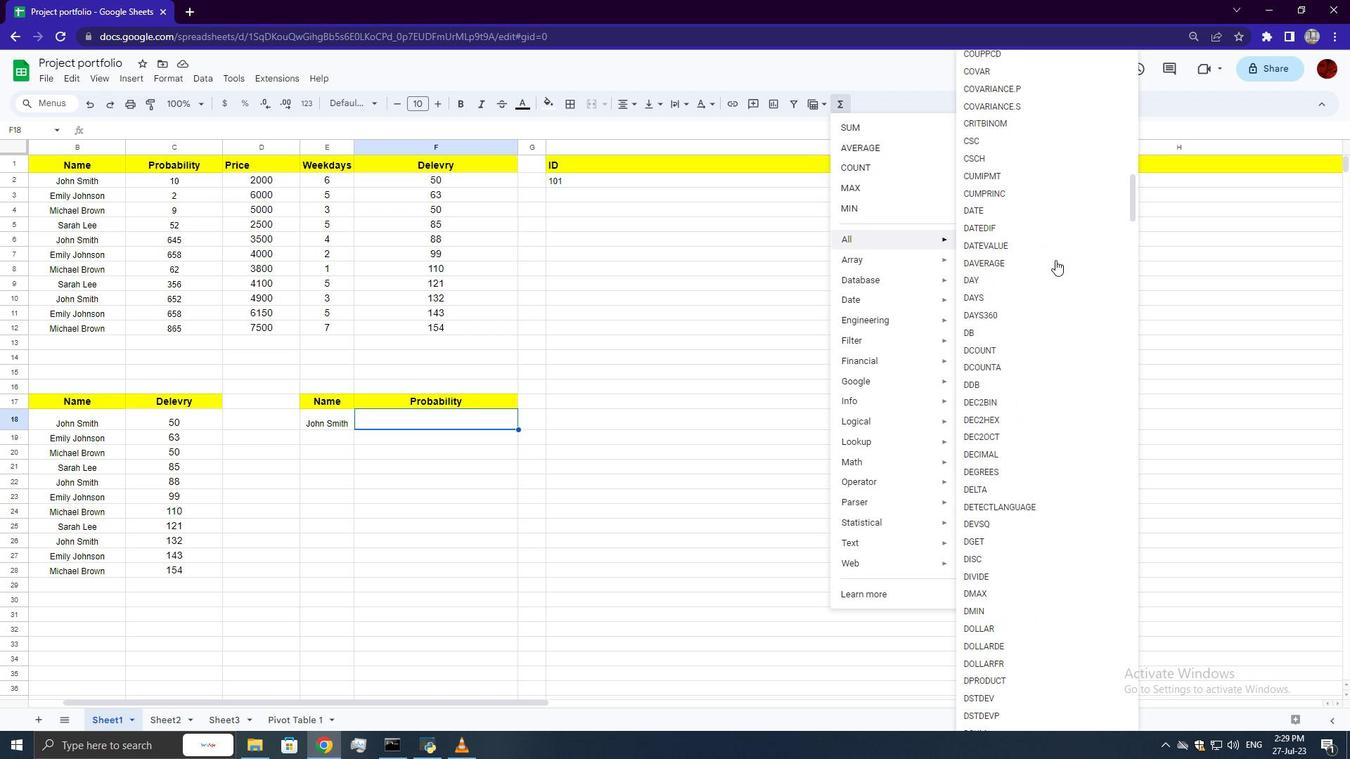 
Action: Mouse scrolled (1056, 259) with delta (0, 0)
Screenshot: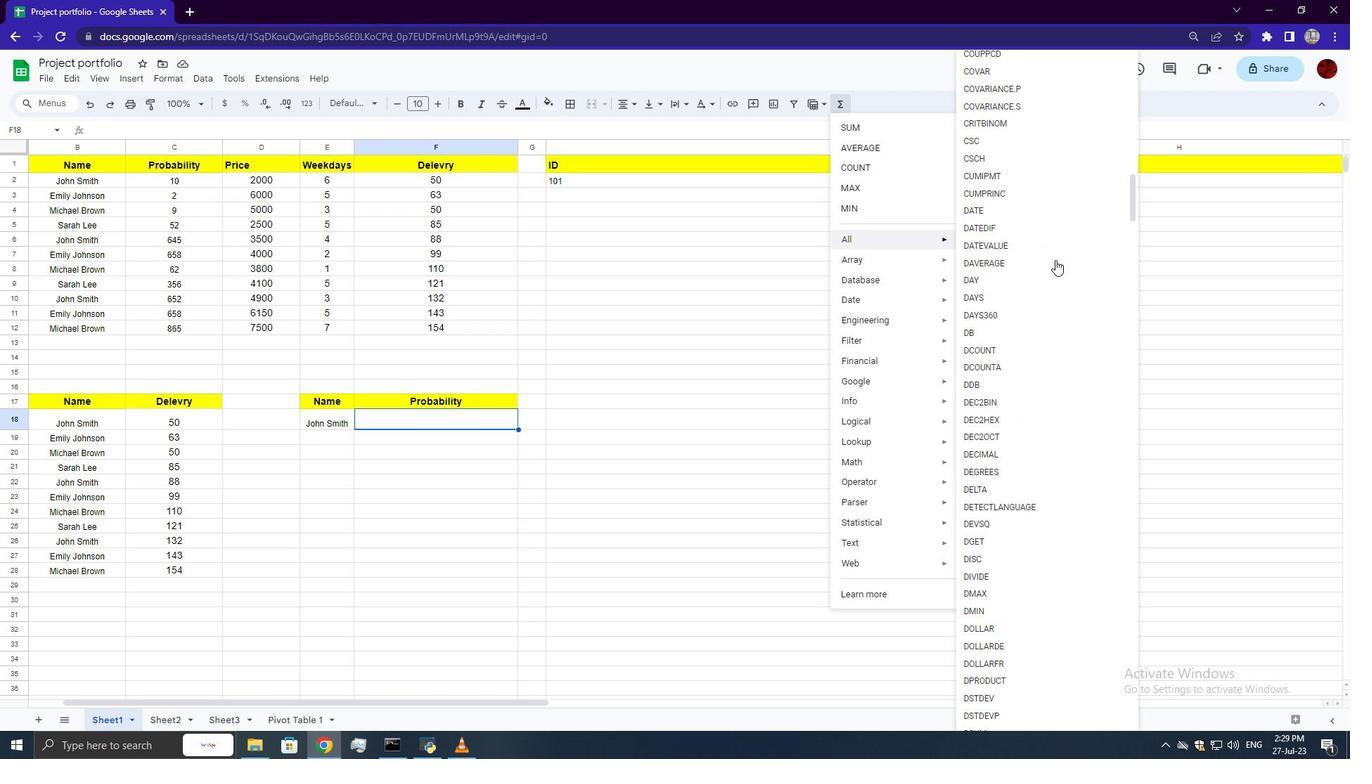 
Action: Mouse scrolled (1056, 259) with delta (0, 0)
Screenshot: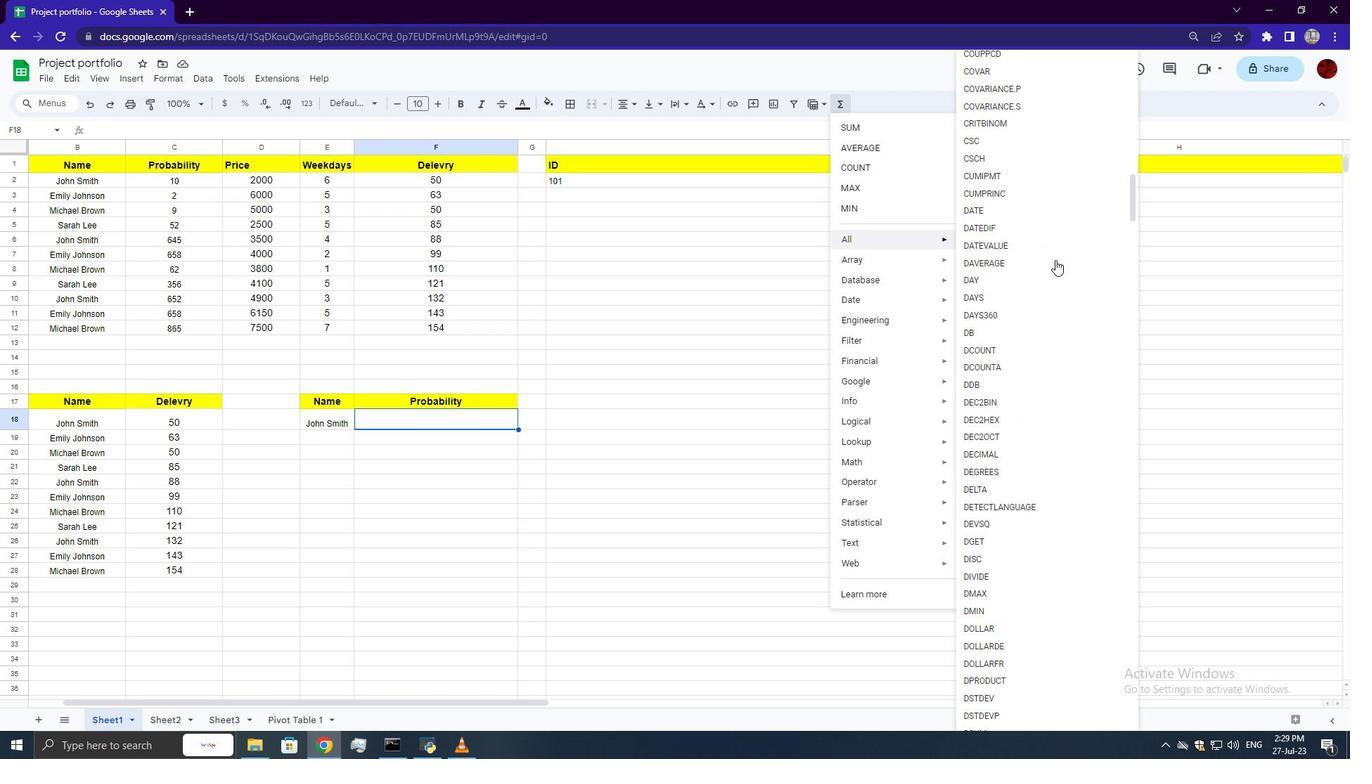 
Action: Mouse scrolled (1056, 259) with delta (0, 0)
Screenshot: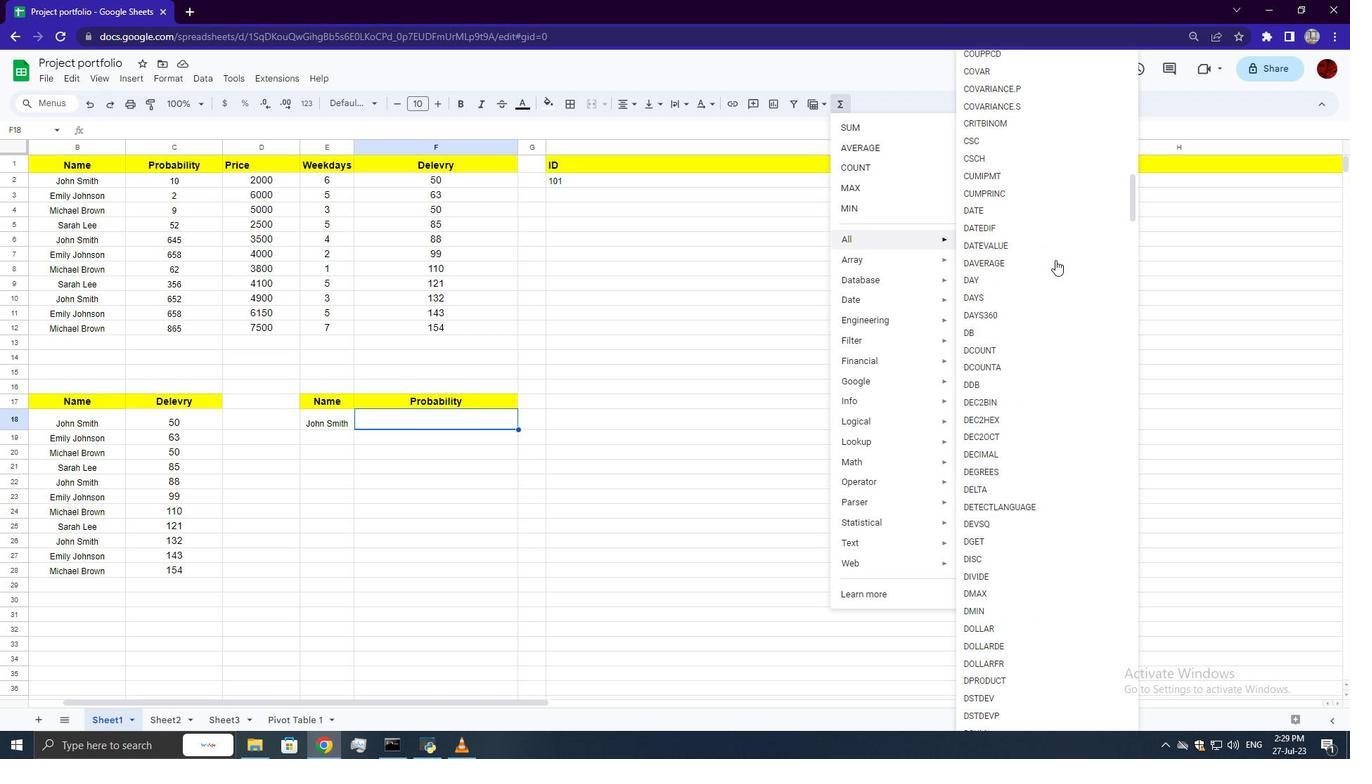 
Action: Mouse scrolled (1056, 259) with delta (0, 0)
Screenshot: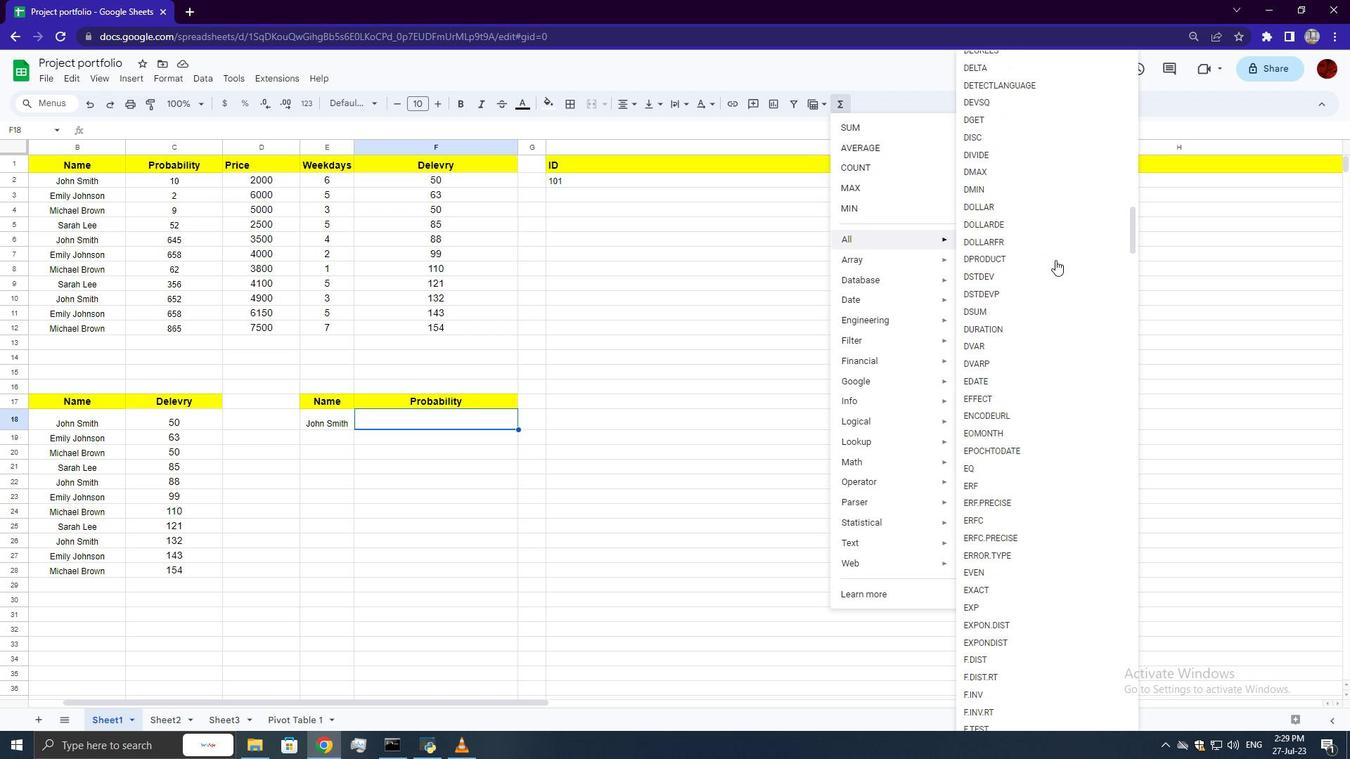 
Action: Mouse scrolled (1056, 259) with delta (0, 0)
Screenshot: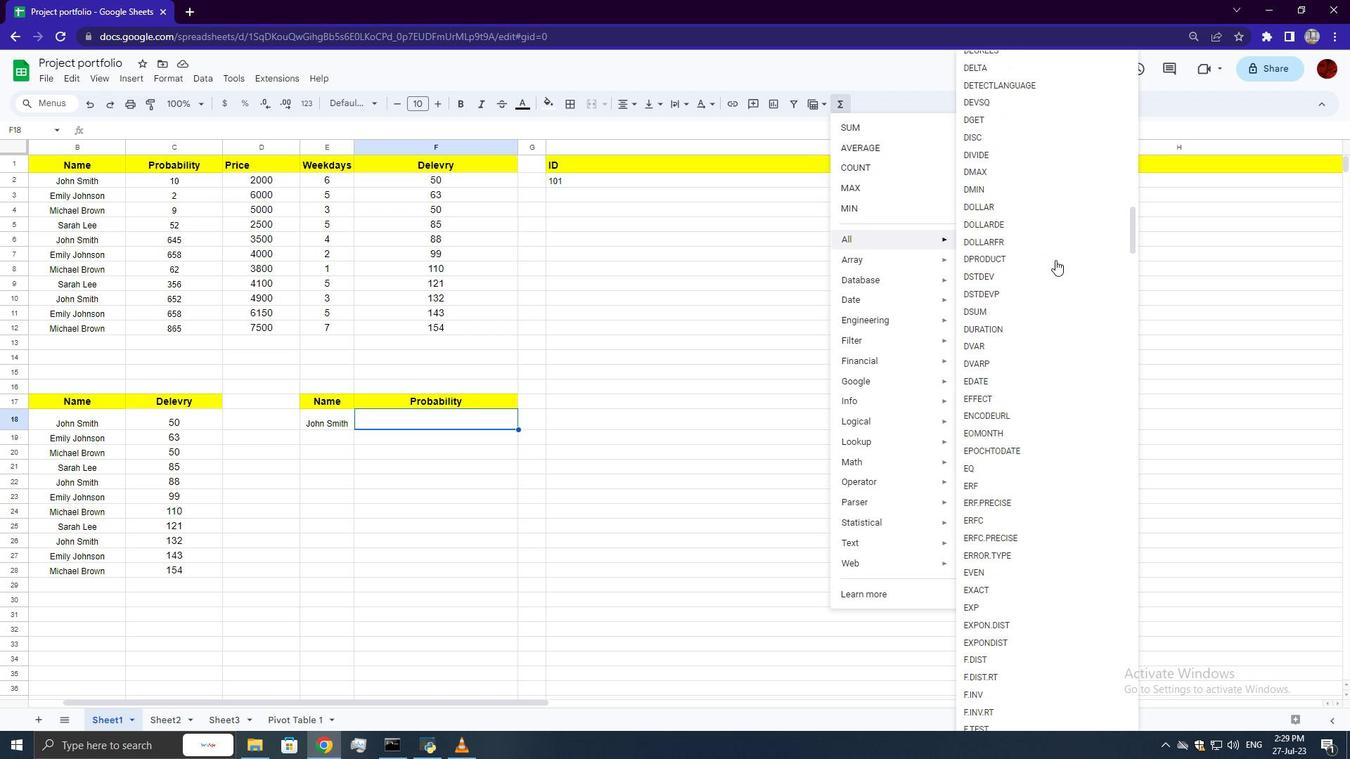 
Action: Mouse scrolled (1056, 259) with delta (0, 0)
Screenshot: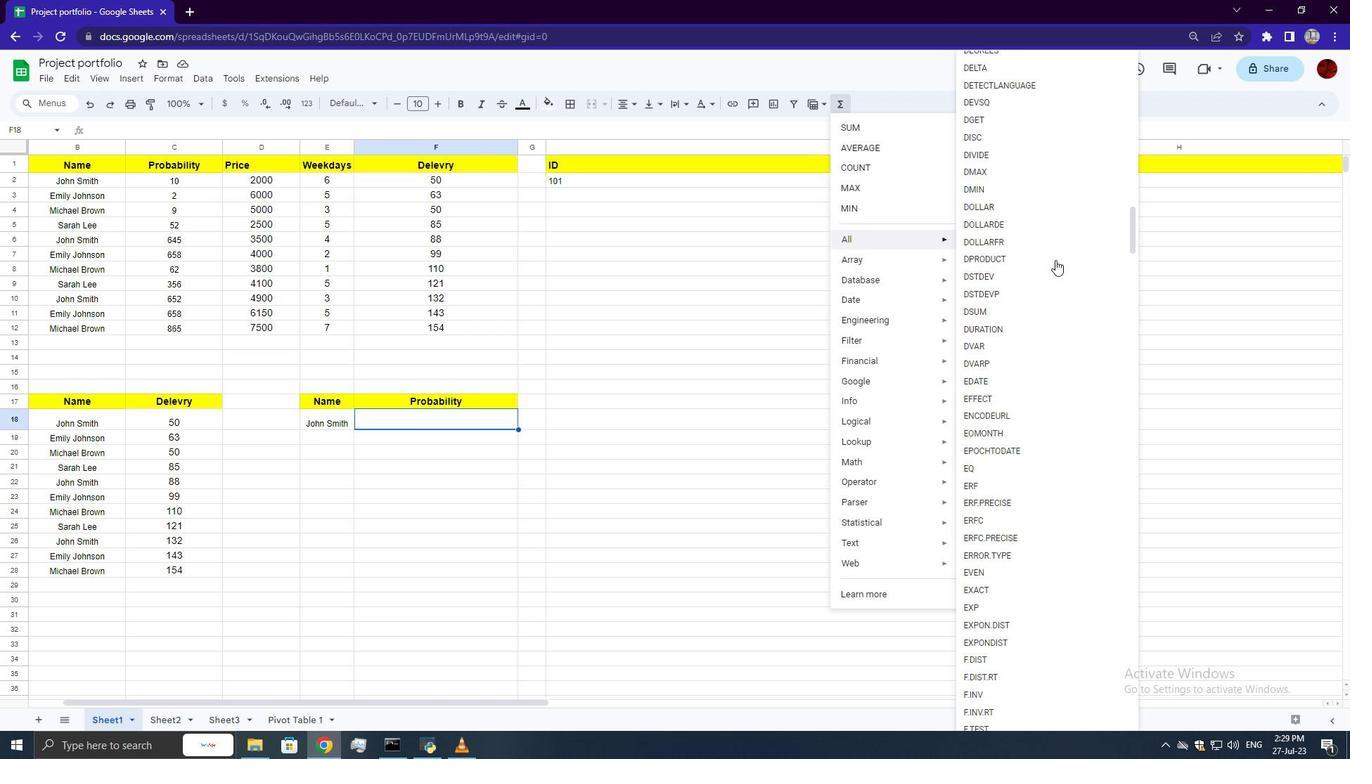 
Action: Mouse scrolled (1056, 259) with delta (0, 0)
Screenshot: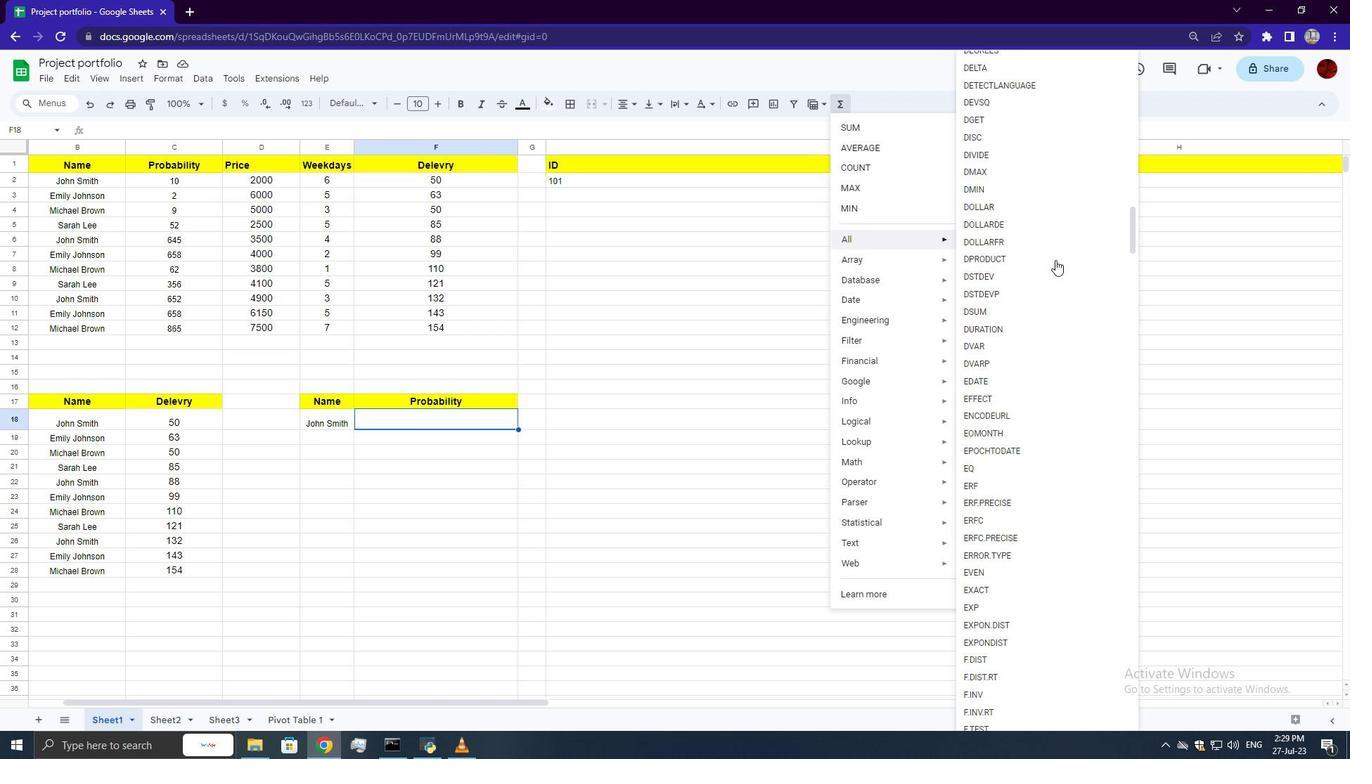 
Action: Mouse scrolled (1056, 259) with delta (0, 0)
Screenshot: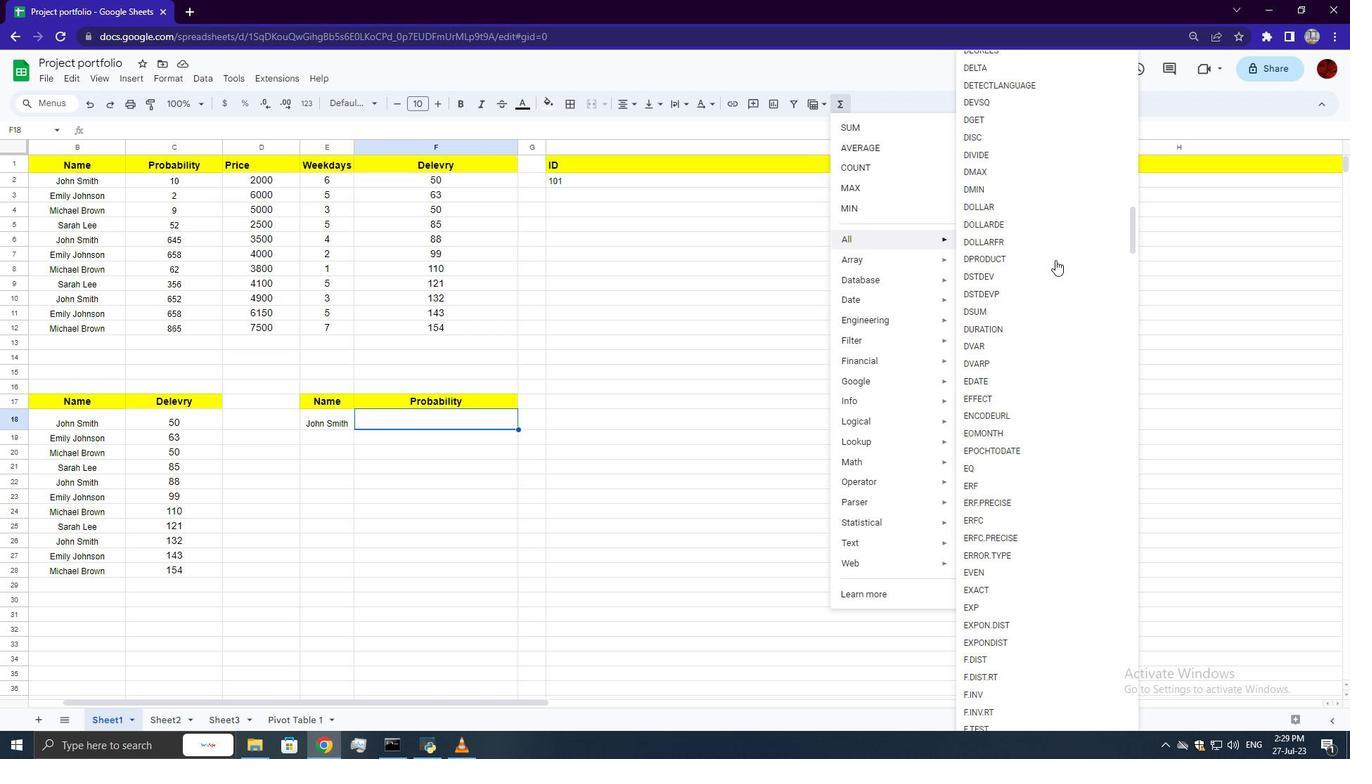 
Action: Mouse scrolled (1056, 259) with delta (0, 0)
Screenshot: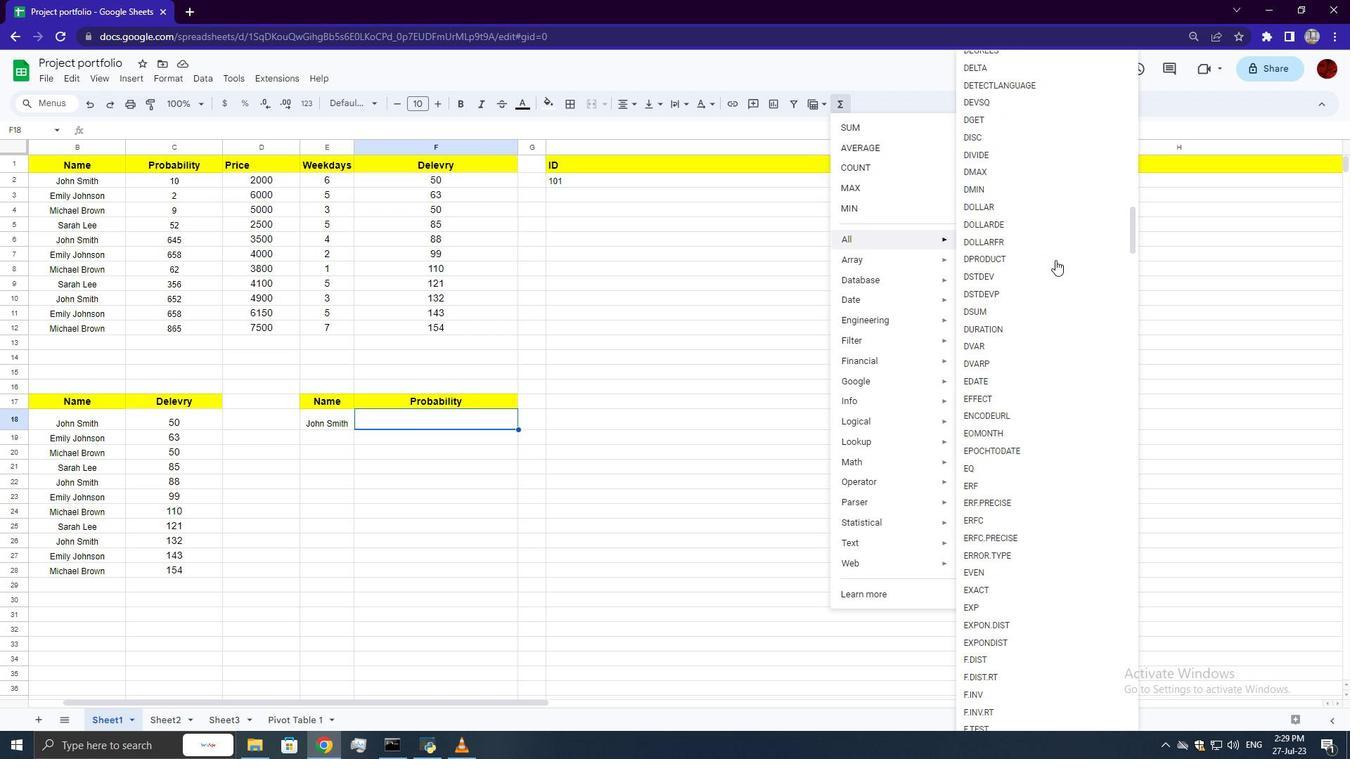 
Action: Mouse scrolled (1056, 259) with delta (0, 0)
Screenshot: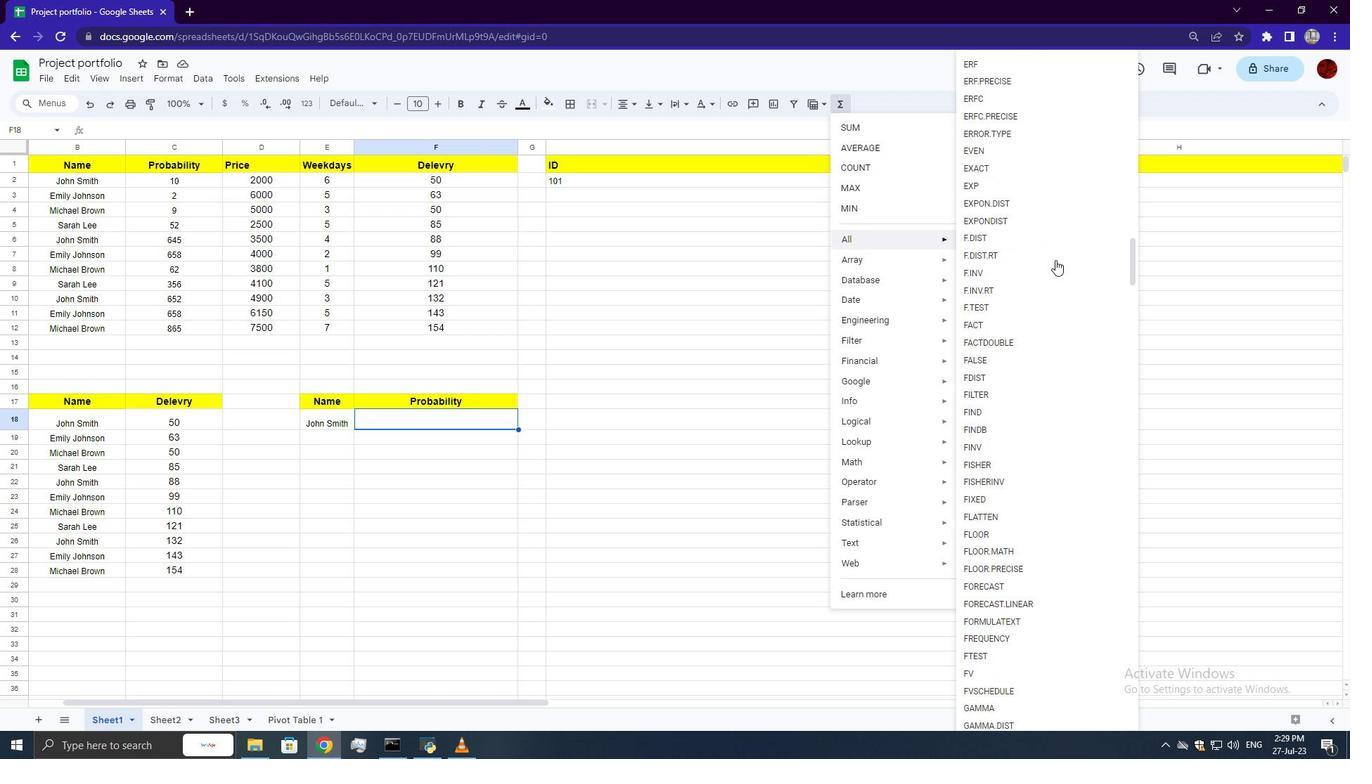 
Action: Mouse scrolled (1056, 259) with delta (0, 0)
Screenshot: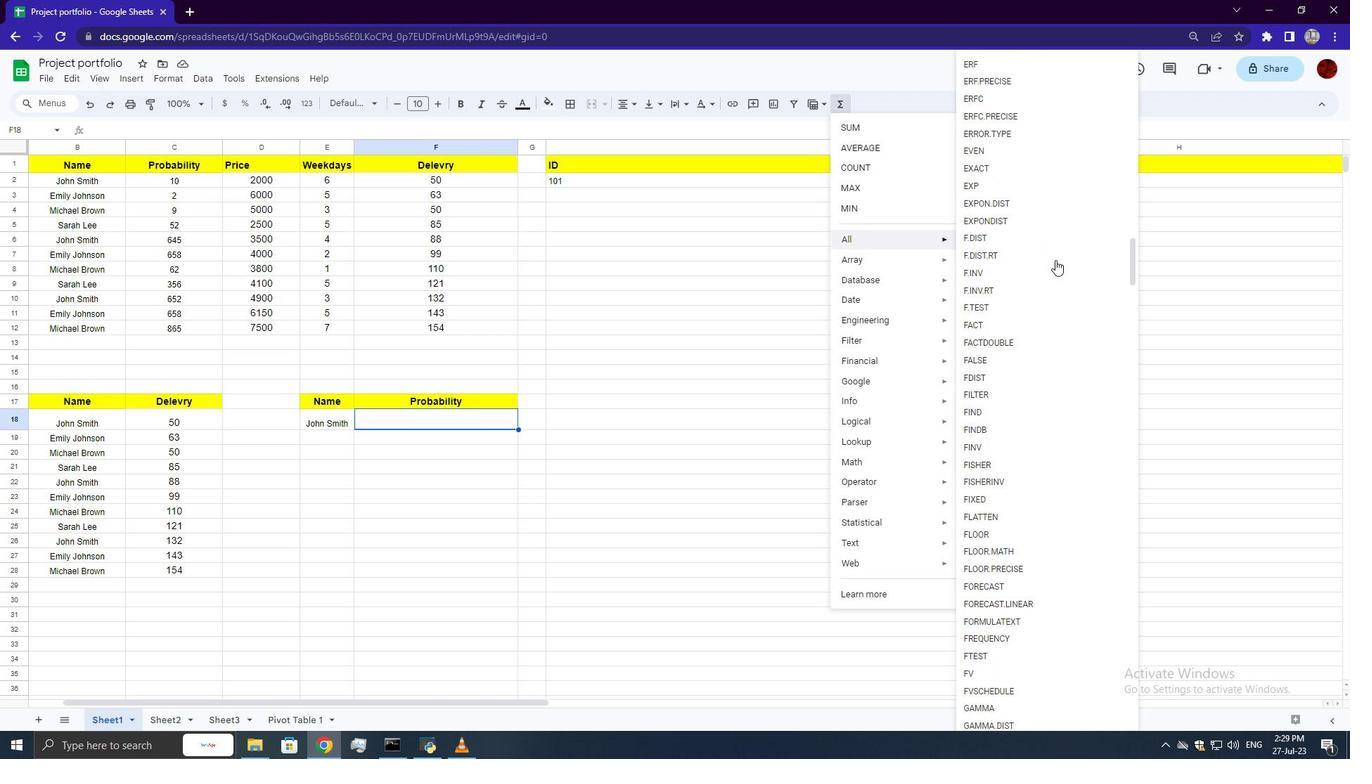 
Action: Mouse scrolled (1056, 259) with delta (0, 0)
Screenshot: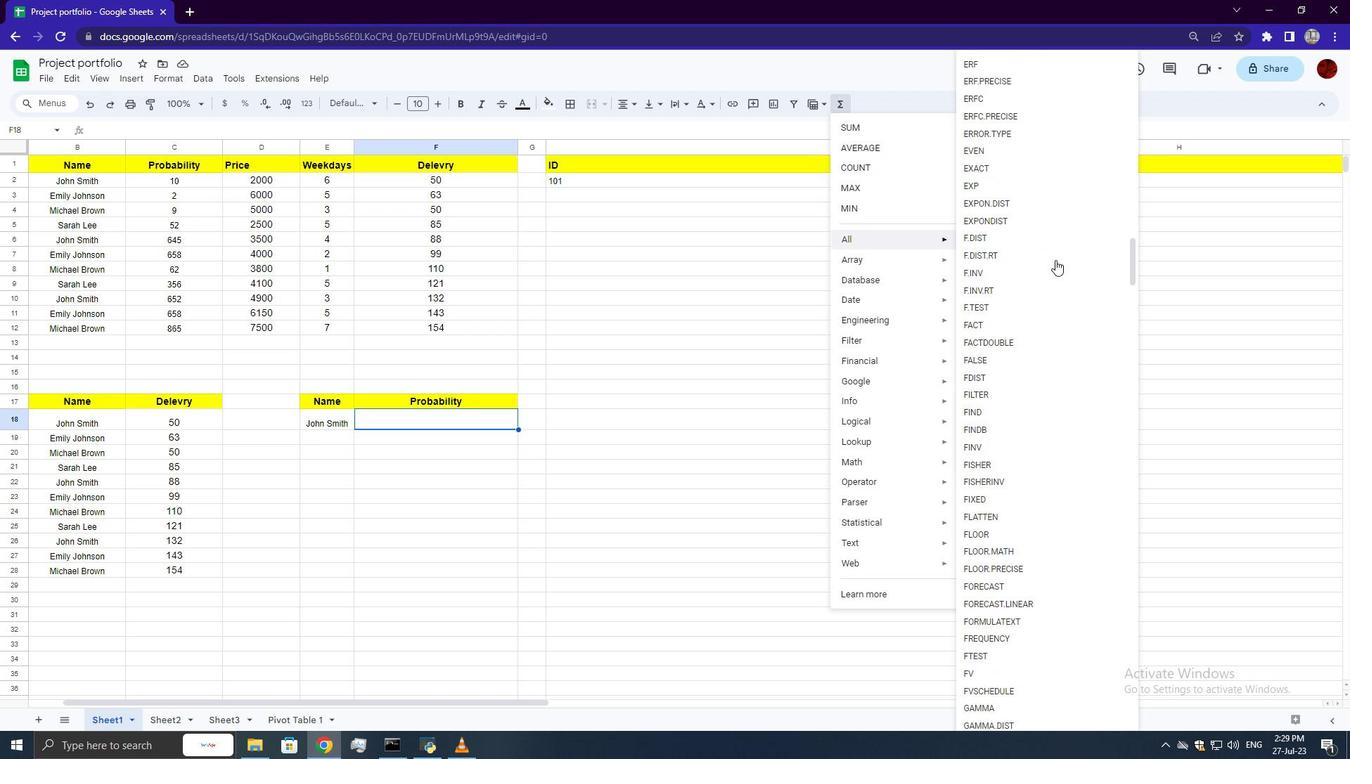 
Action: Mouse scrolled (1056, 259) with delta (0, 0)
Screenshot: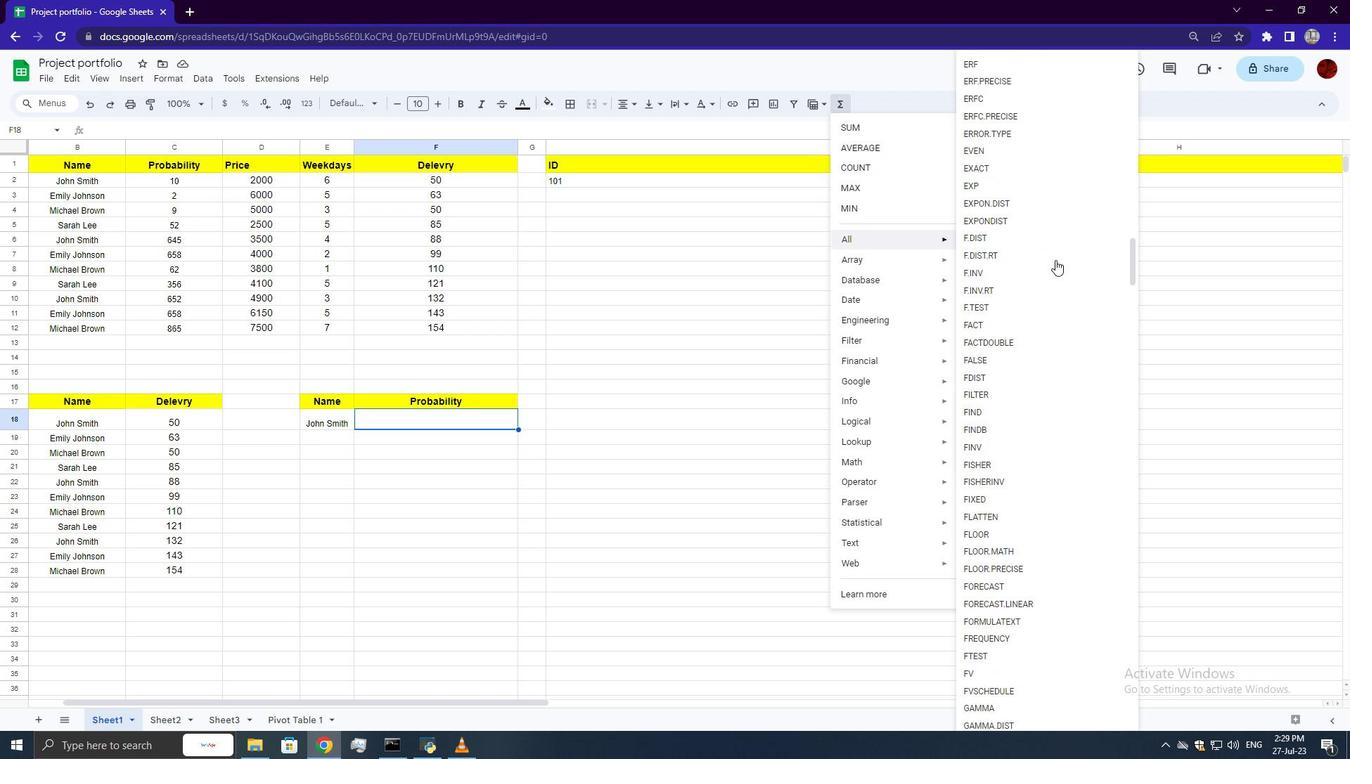 
Action: Mouse scrolled (1056, 259) with delta (0, 0)
Screenshot: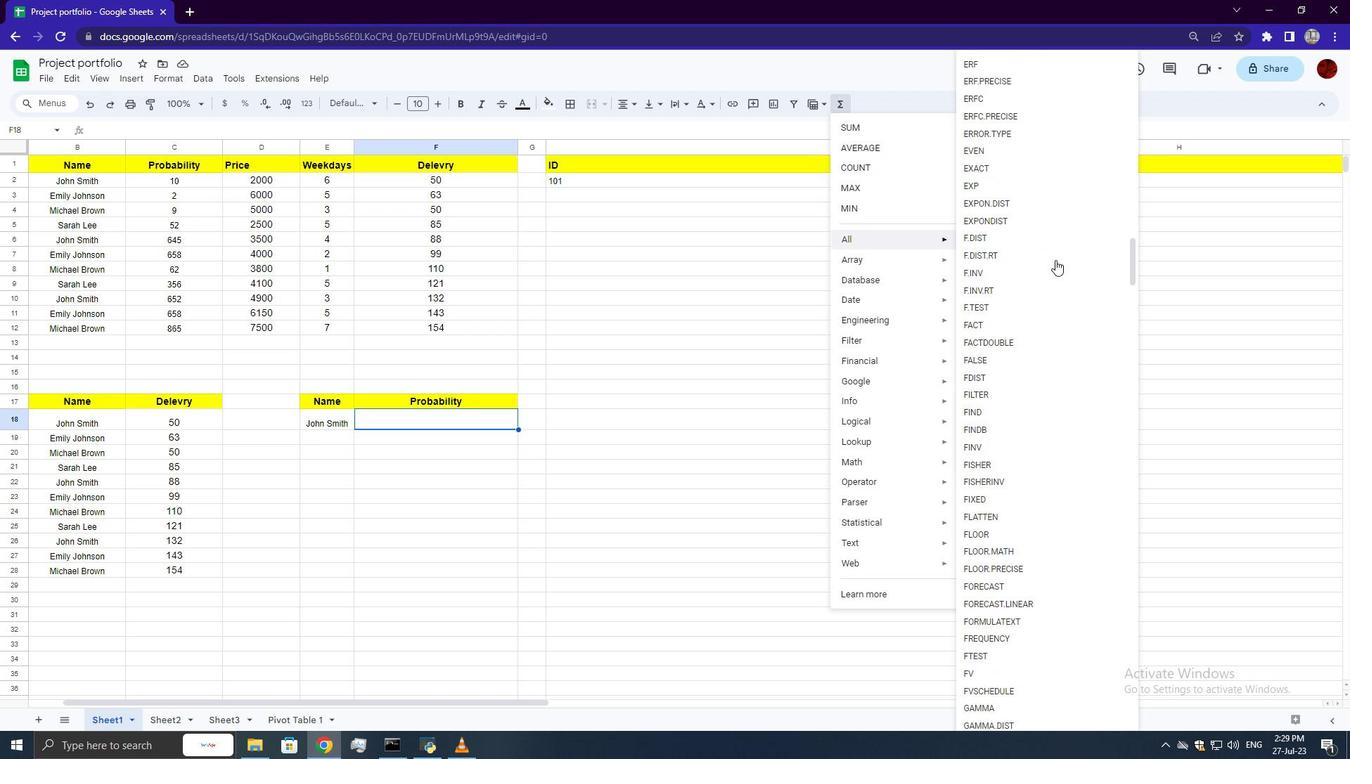 
Action: Mouse scrolled (1056, 259) with delta (0, 0)
Screenshot: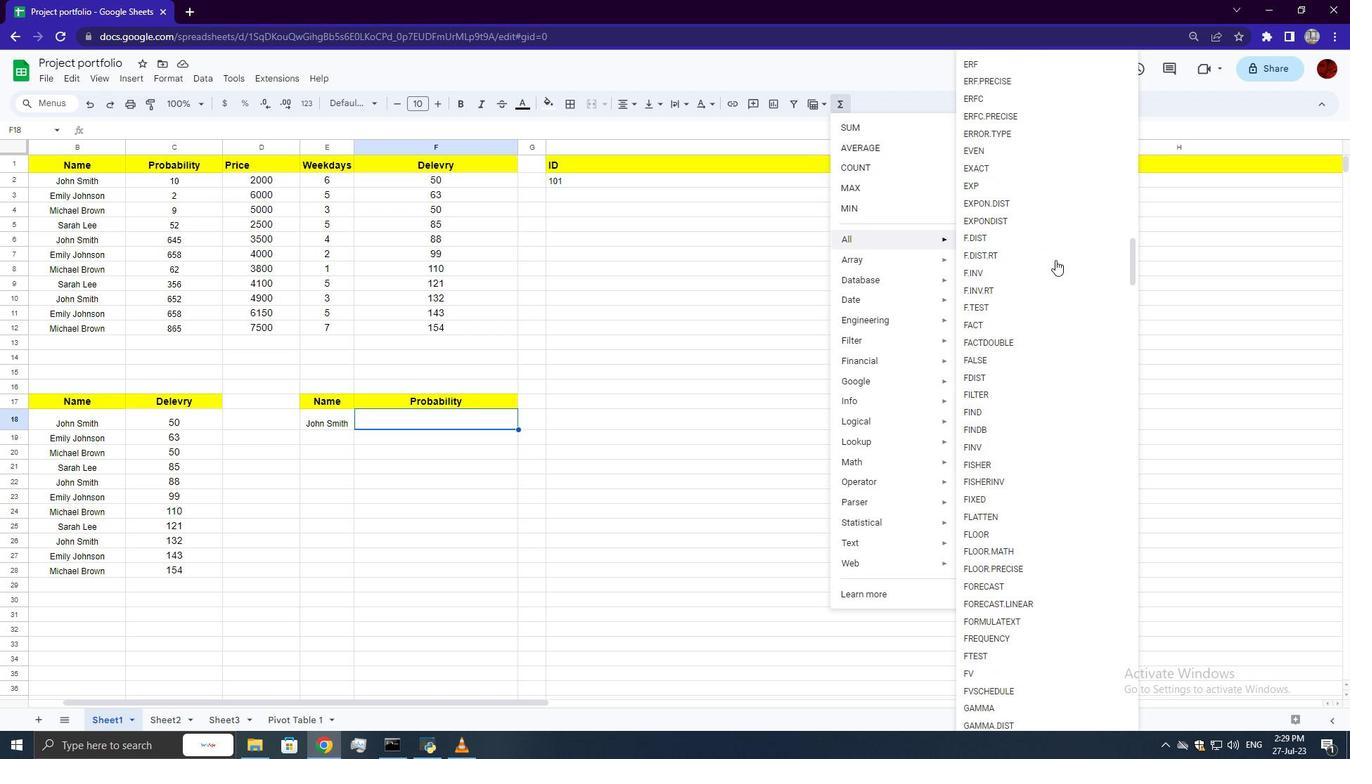 
Action: Mouse scrolled (1056, 259) with delta (0, 0)
Screenshot: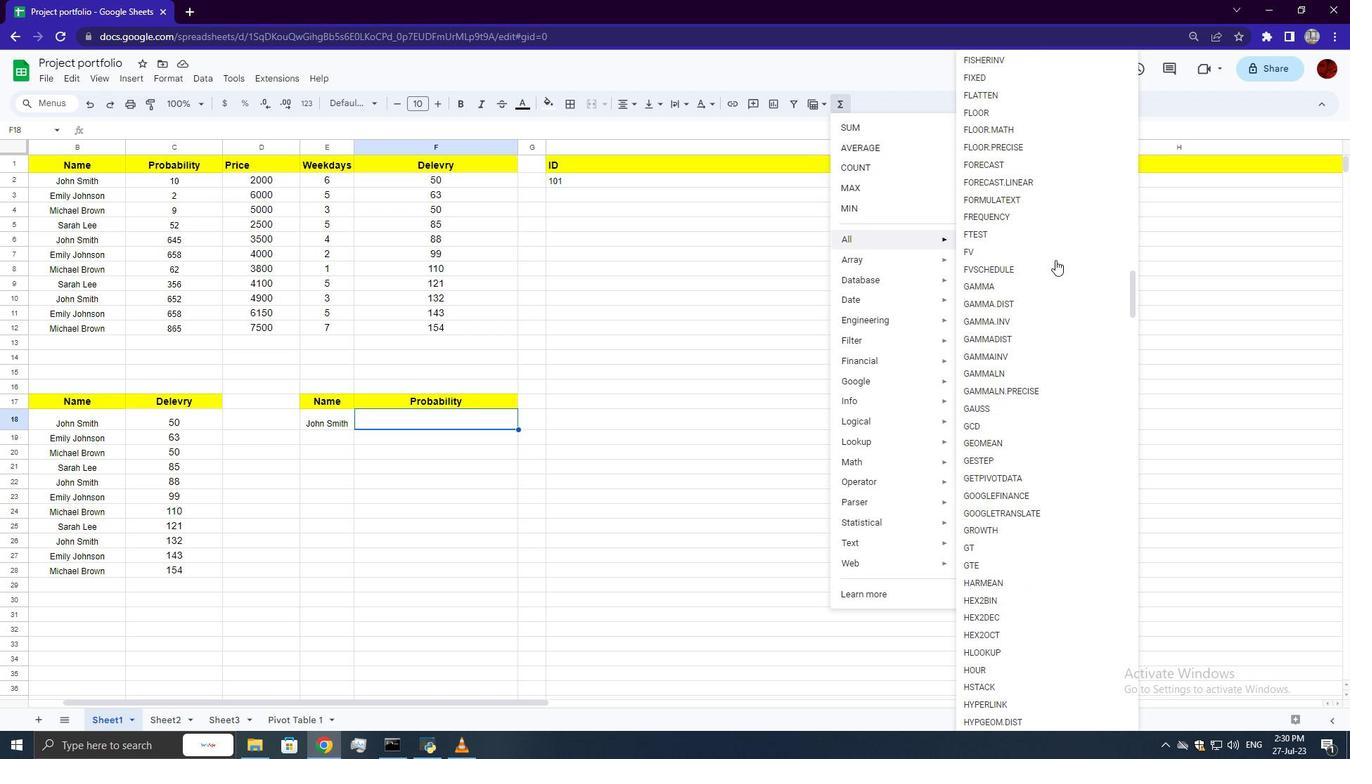 
Action: Mouse scrolled (1056, 259) with delta (0, 0)
Screenshot: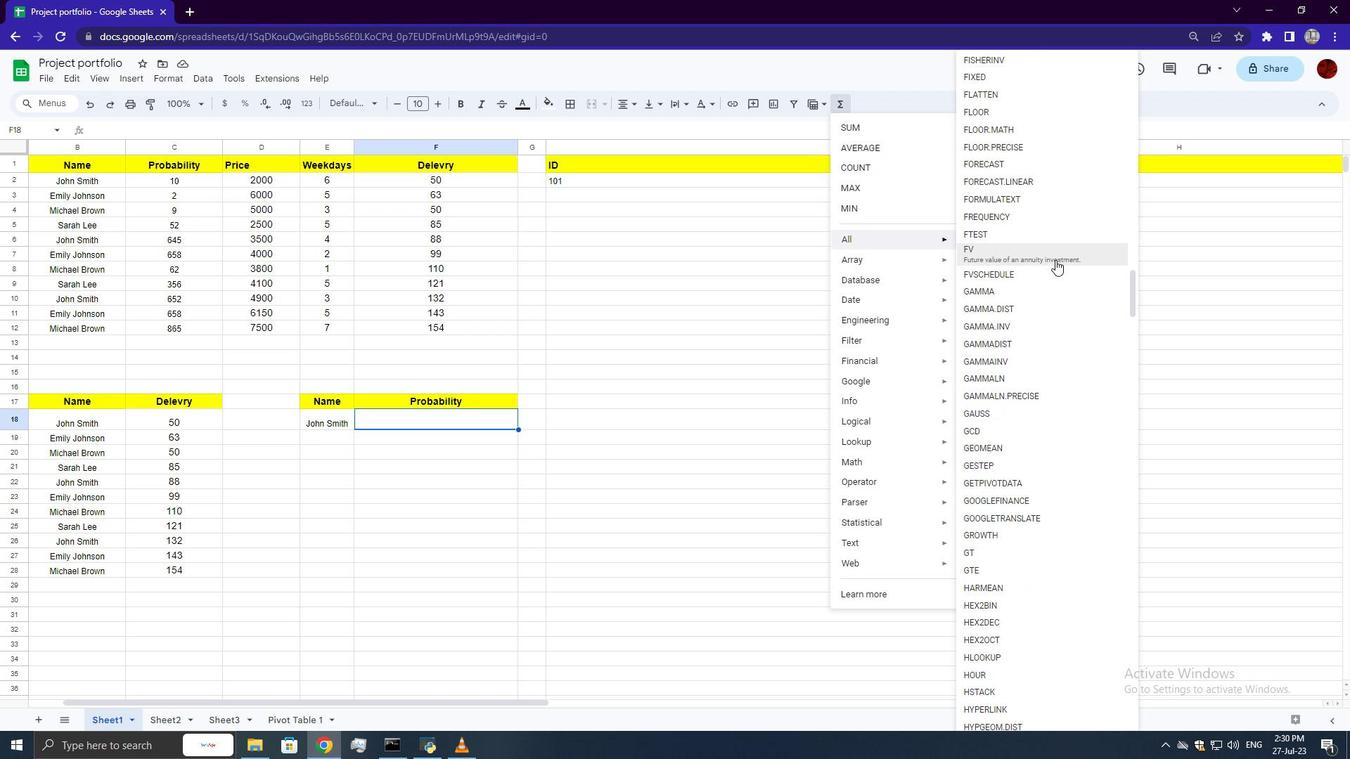 
Action: Mouse scrolled (1056, 259) with delta (0, 0)
Screenshot: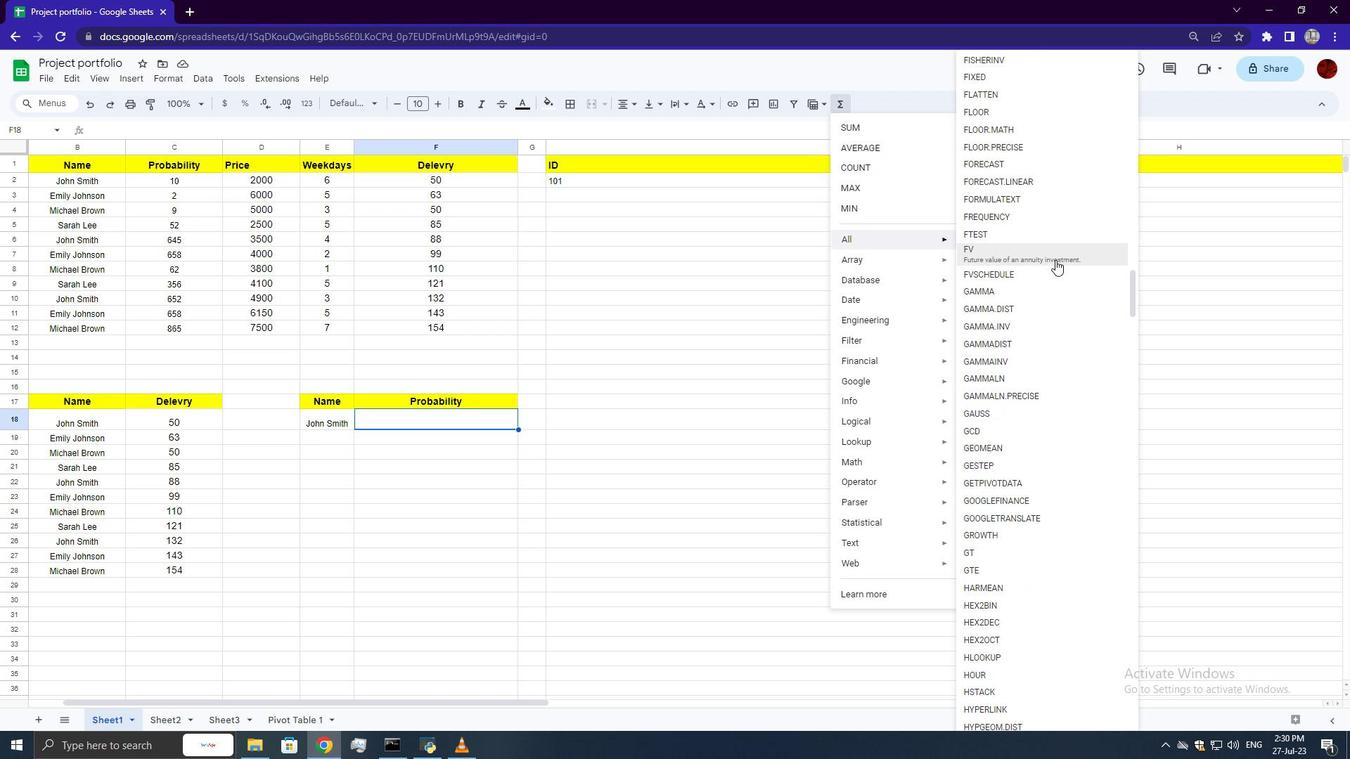 
Action: Mouse scrolled (1056, 259) with delta (0, 0)
Screenshot: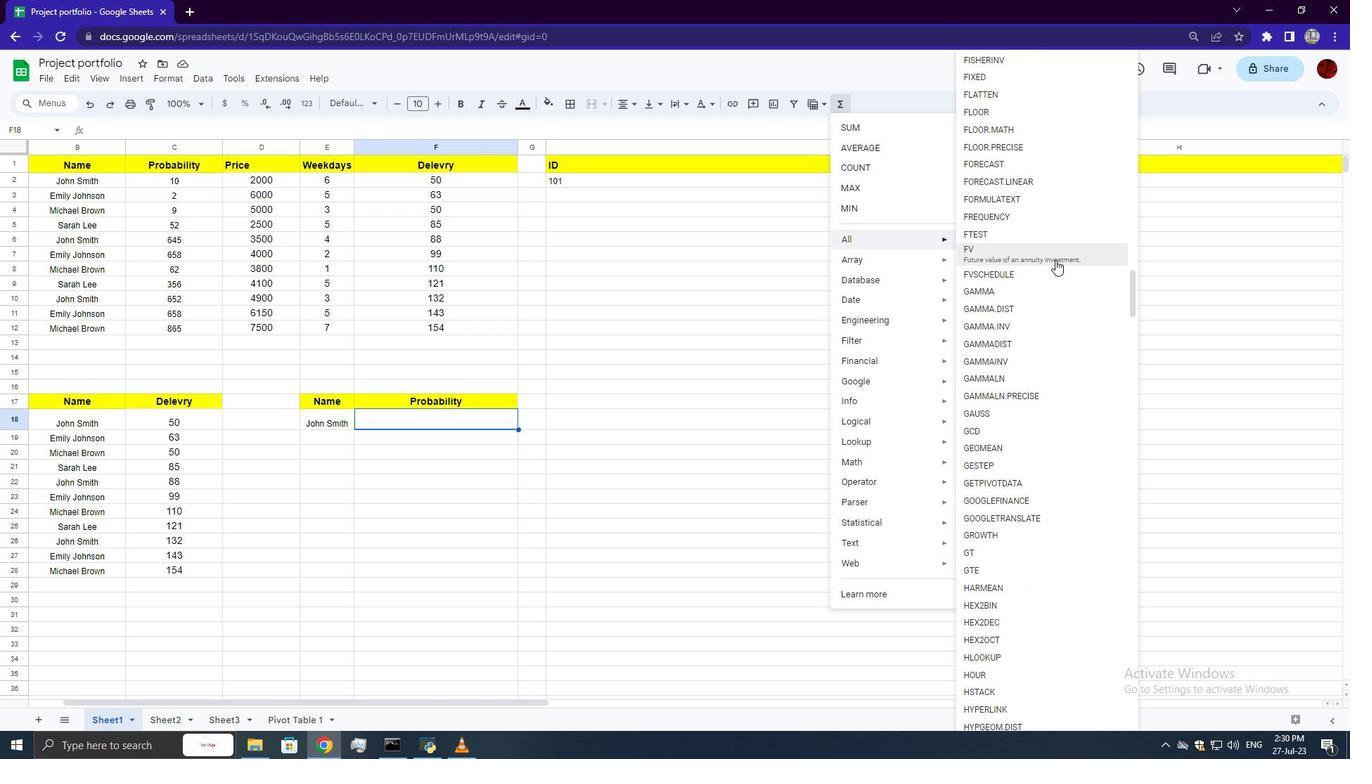 
Action: Mouse scrolled (1056, 259) with delta (0, 0)
Screenshot: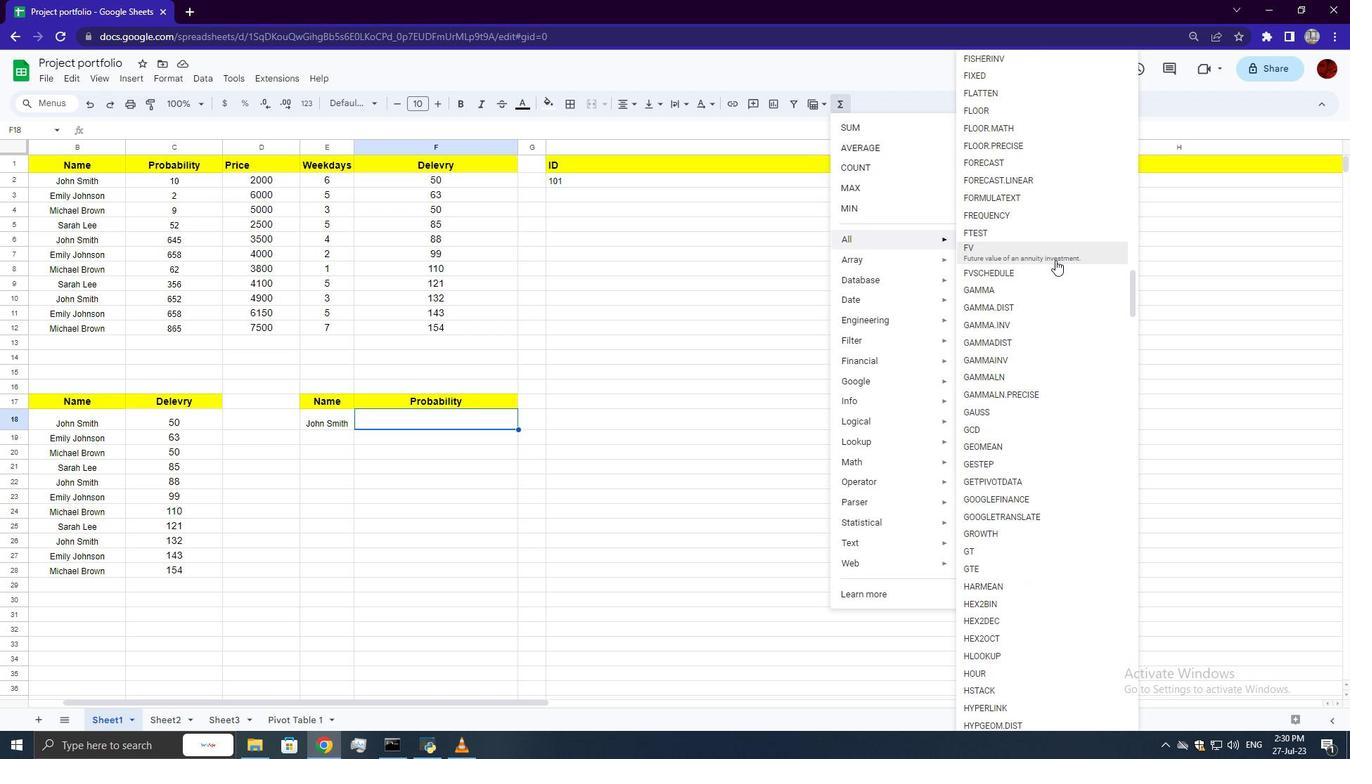 
Action: Mouse scrolled (1056, 259) with delta (0, 0)
Screenshot: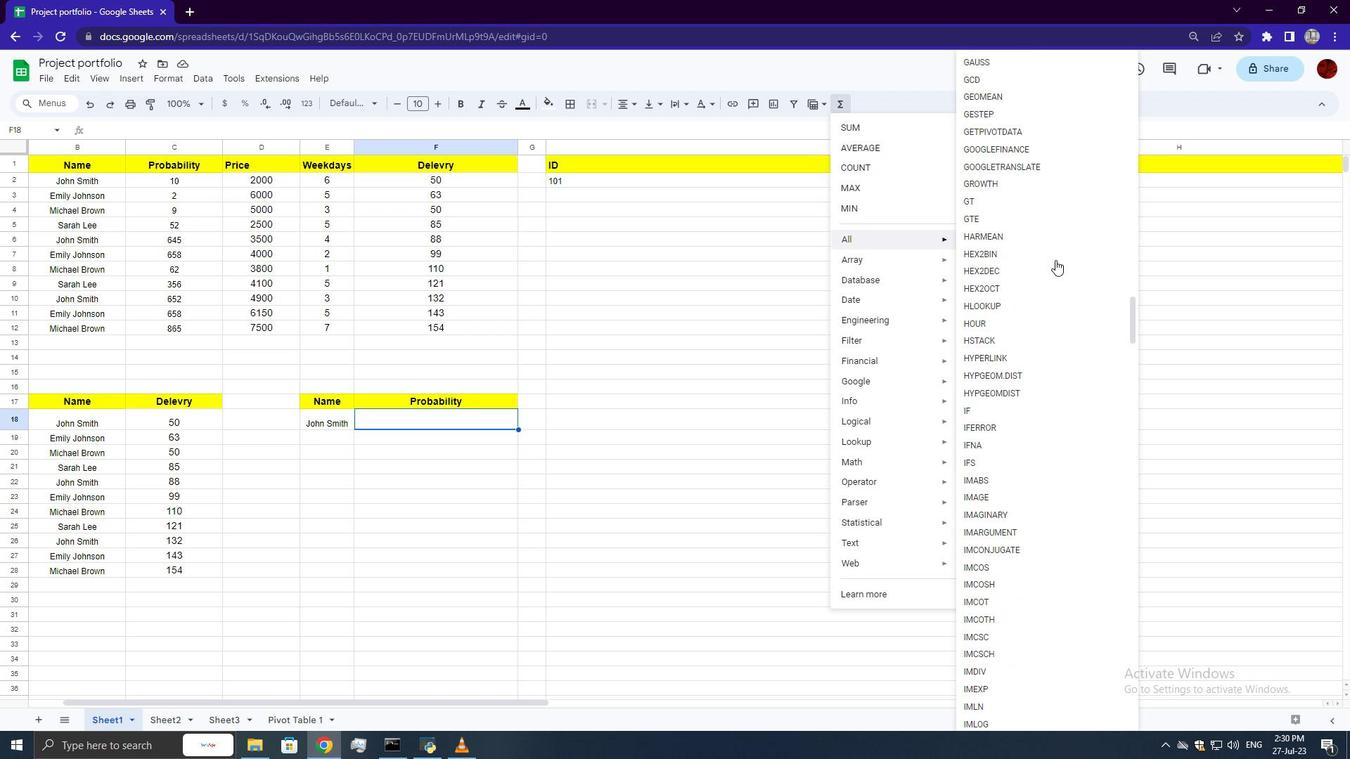 
Action: Mouse scrolled (1056, 259) with delta (0, 0)
Screenshot: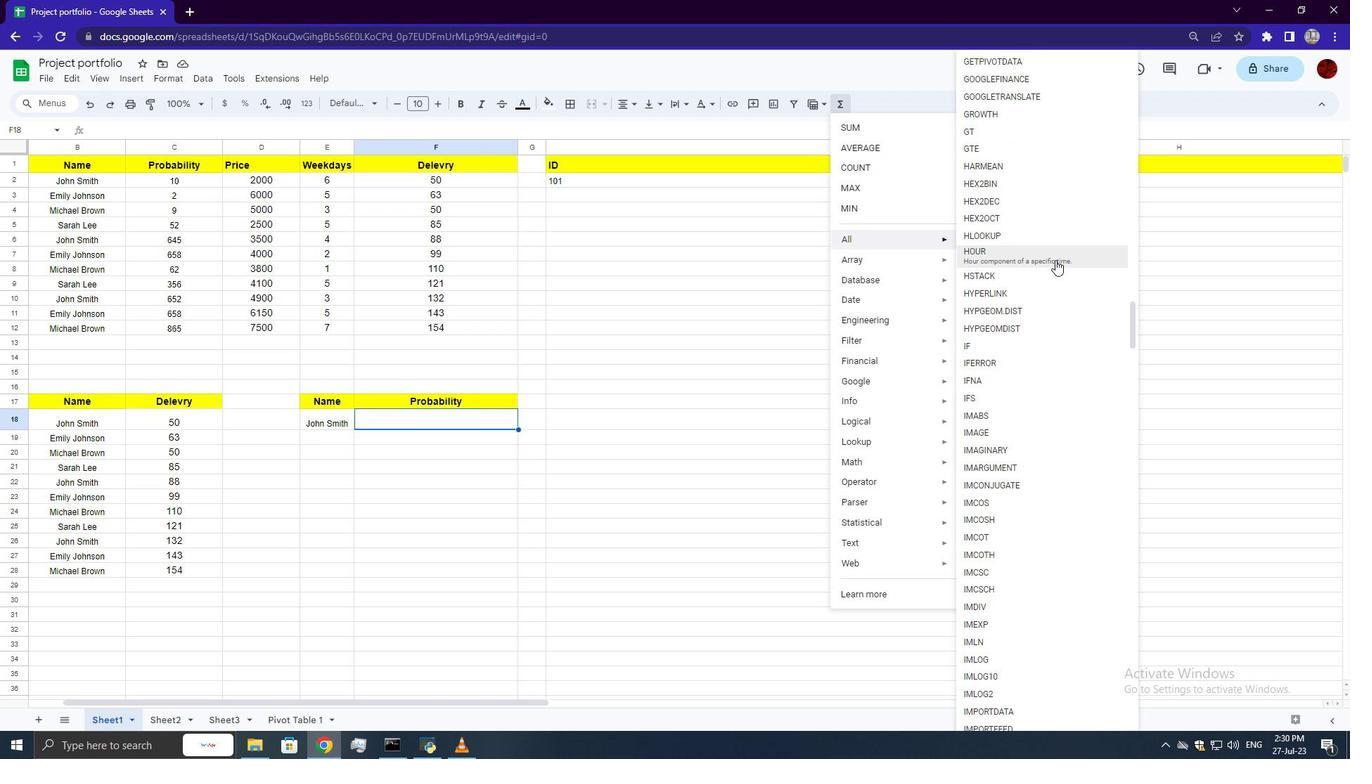
Action: Mouse scrolled (1056, 259) with delta (0, 0)
Screenshot: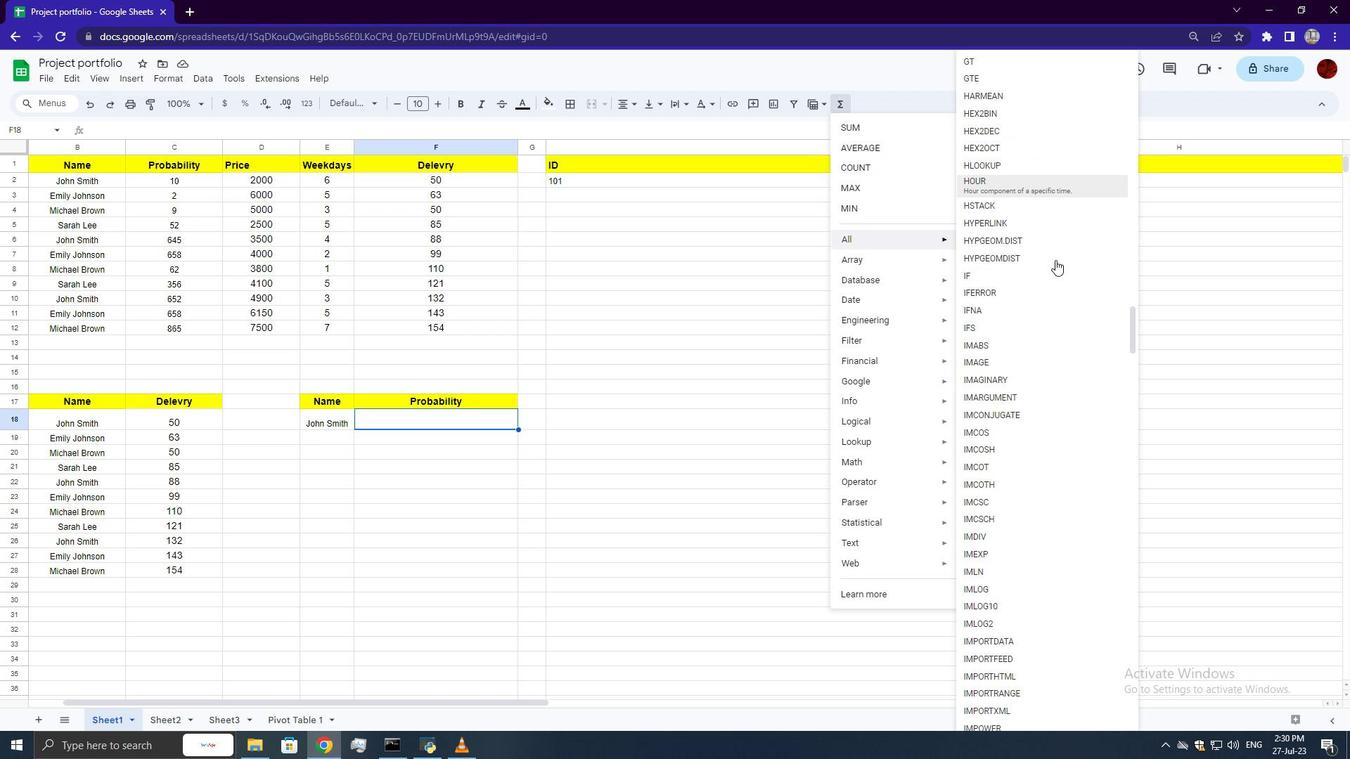 
Action: Mouse scrolled (1056, 259) with delta (0, 0)
Screenshot: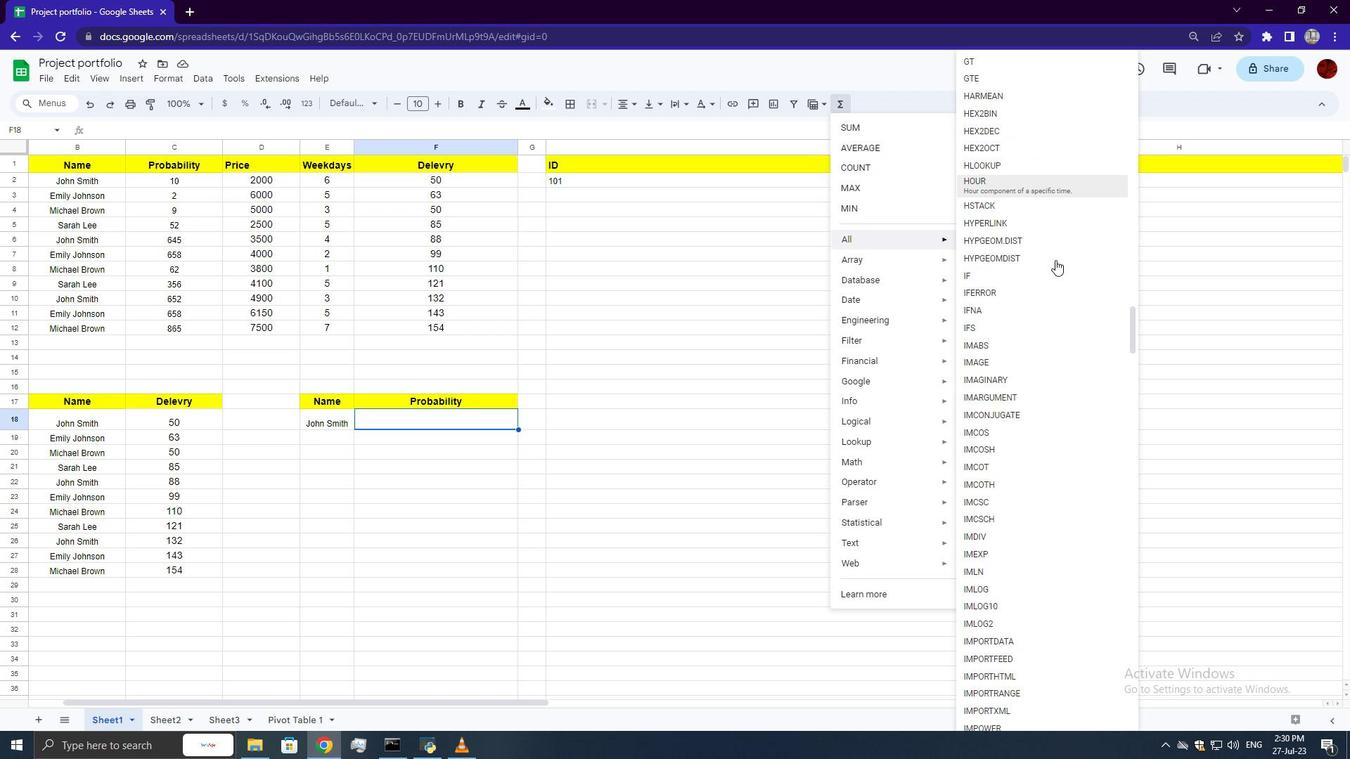 
Action: Mouse scrolled (1056, 259) with delta (0, 0)
Screenshot: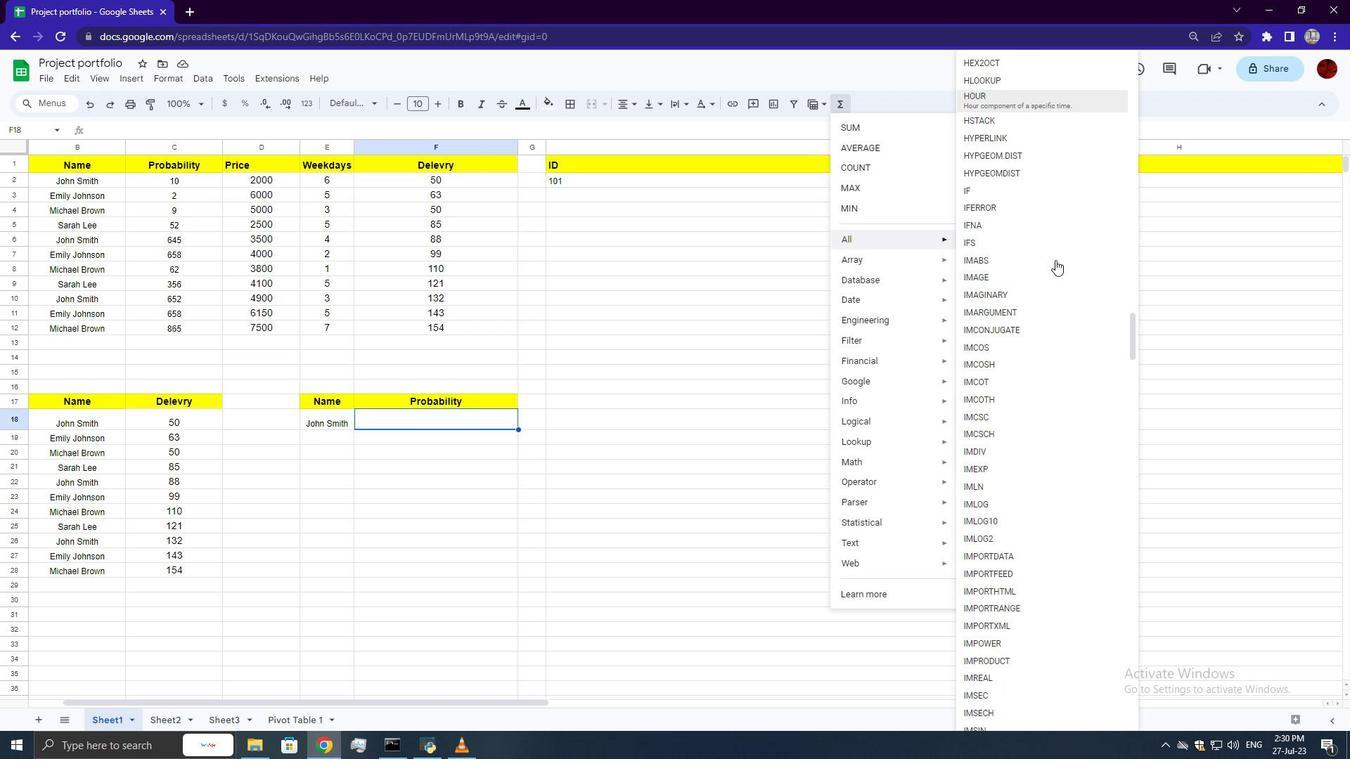 
Action: Mouse scrolled (1056, 259) with delta (0, 0)
Screenshot: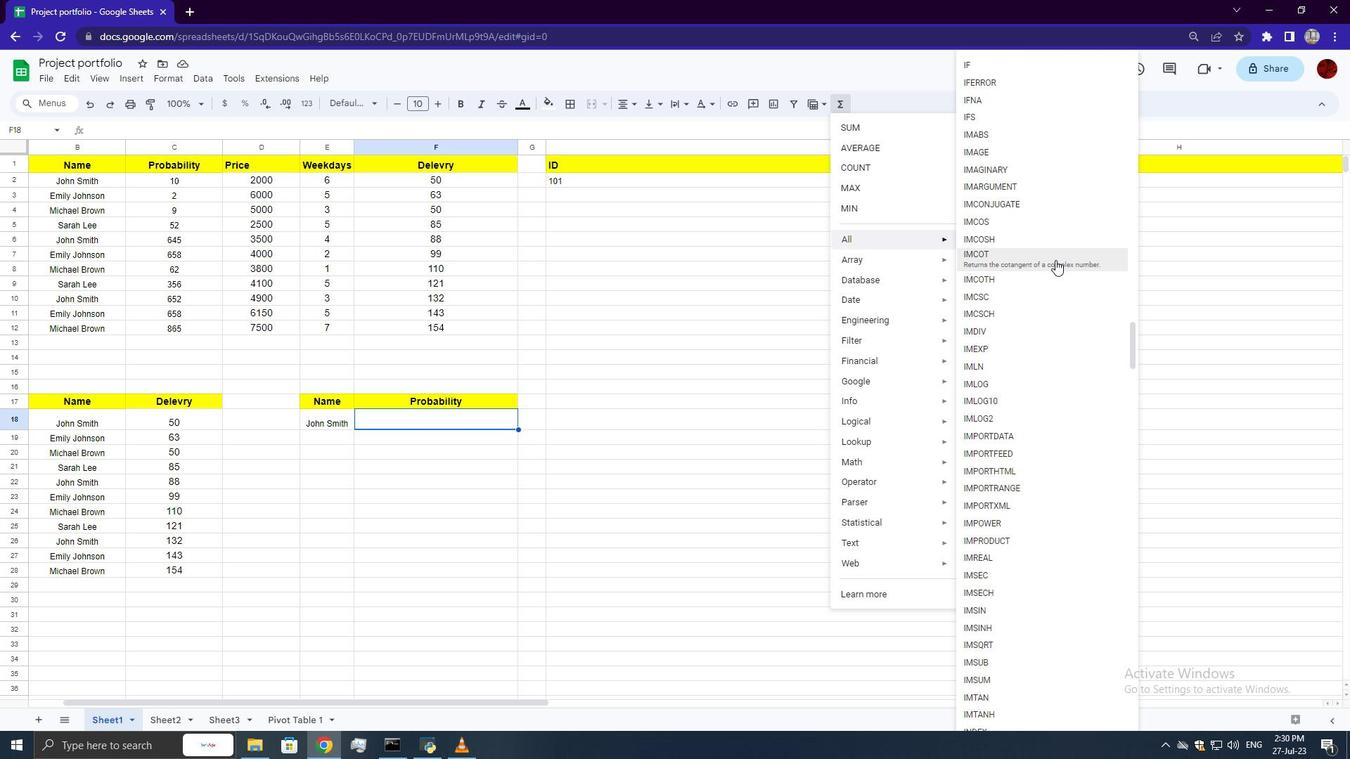 
Action: Mouse scrolled (1056, 259) with delta (0, 0)
Screenshot: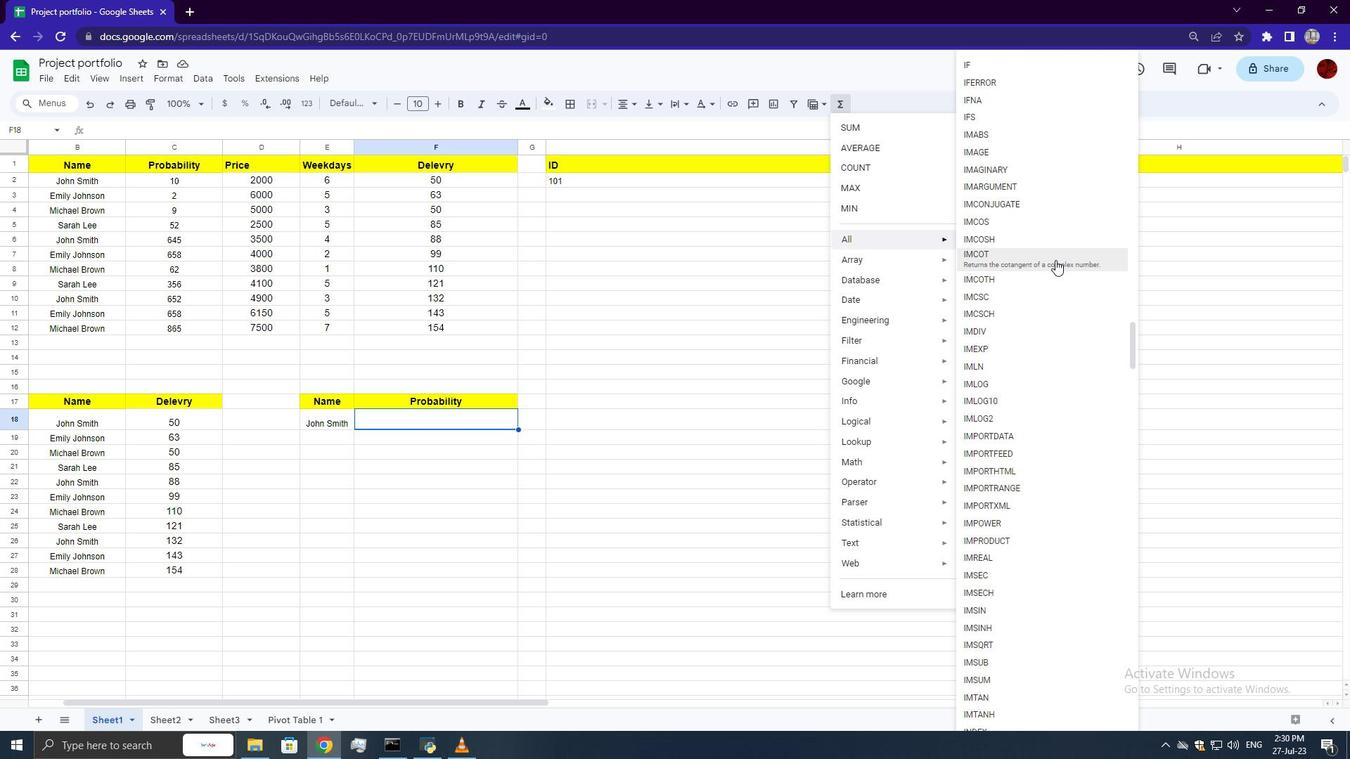 
Action: Mouse scrolled (1056, 259) with delta (0, 0)
Screenshot: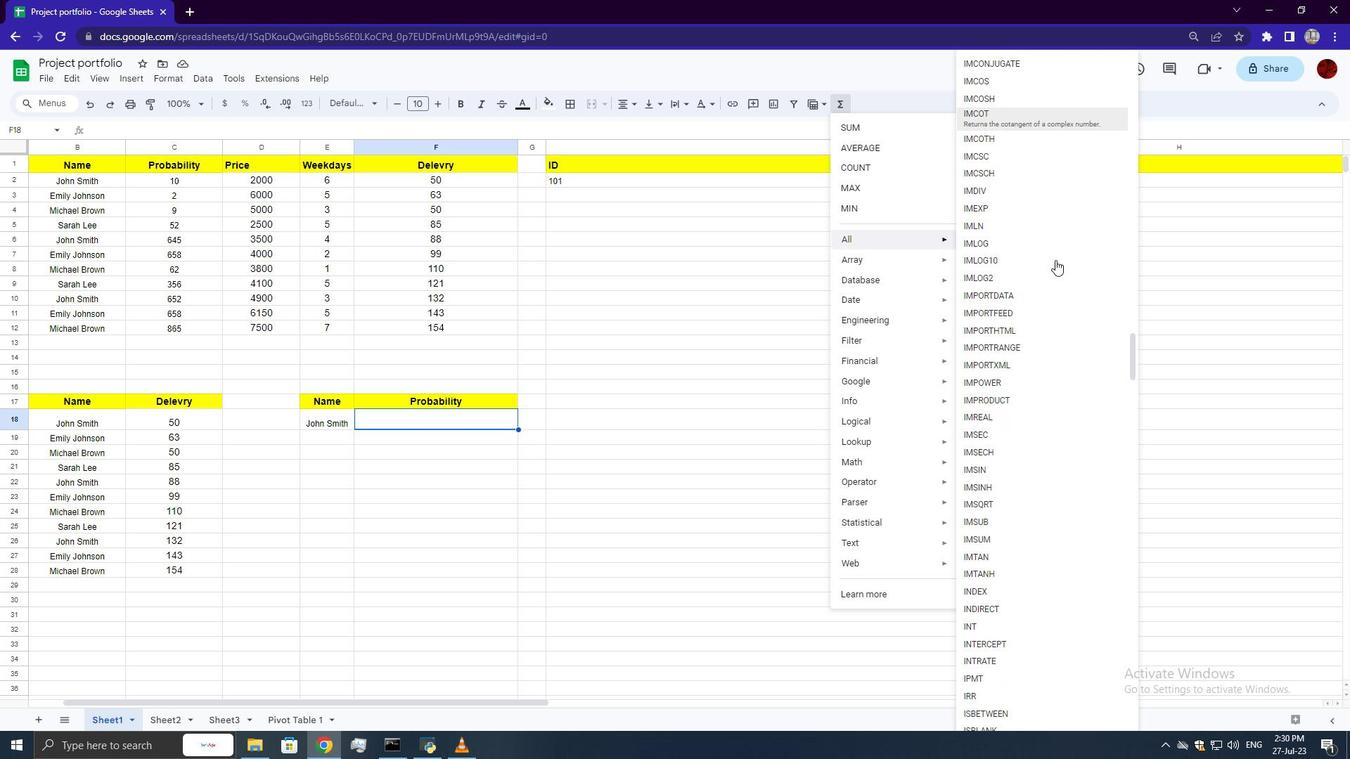 
Action: Mouse scrolled (1056, 259) with delta (0, 0)
Screenshot: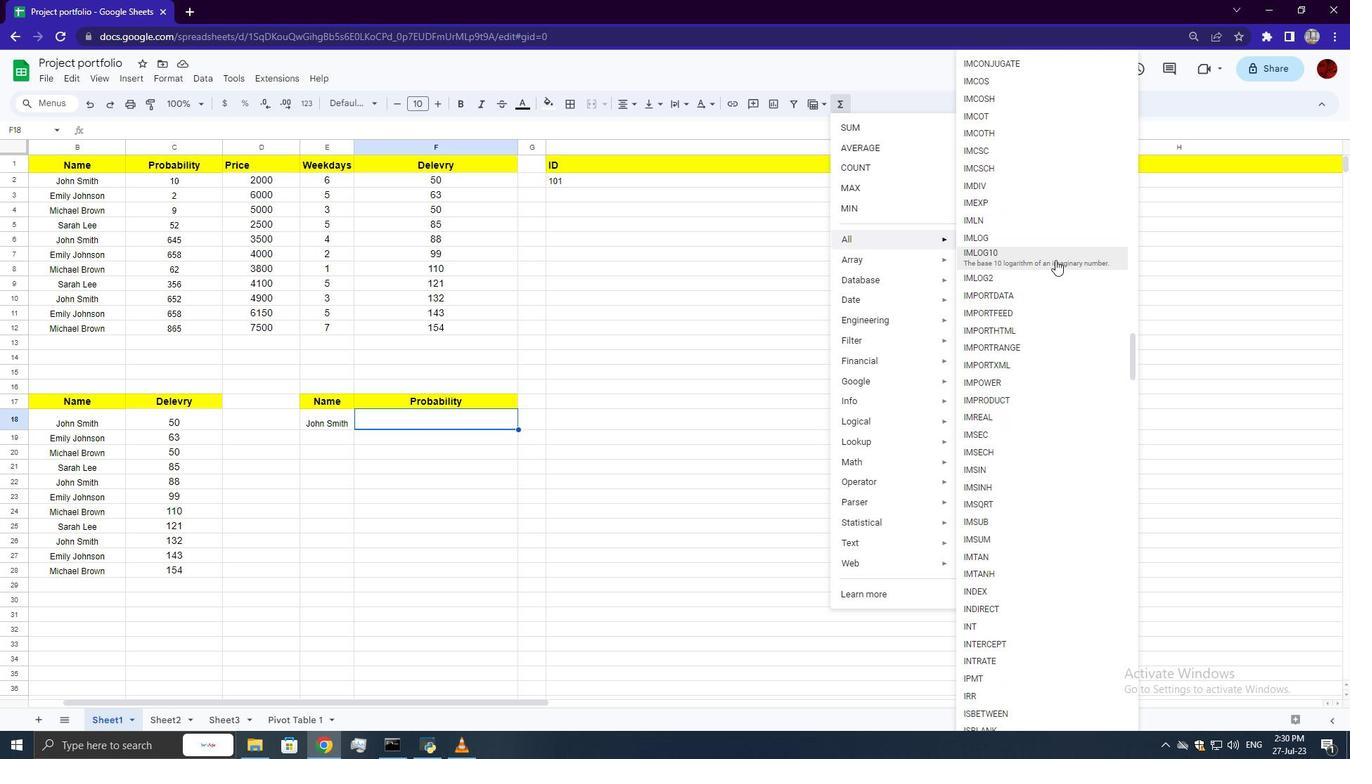 
Action: Mouse moved to (982, 535)
Screenshot: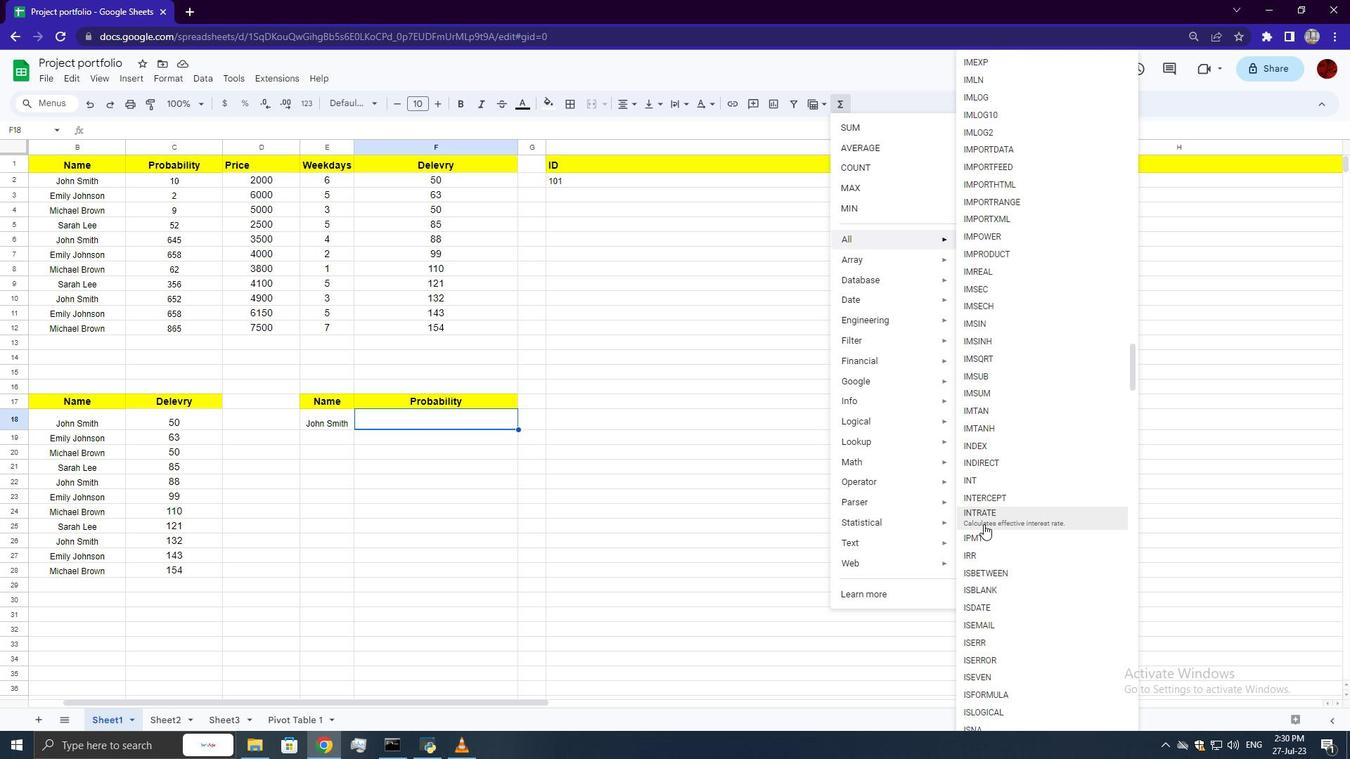 
Action: Mouse pressed left at (982, 535)
Screenshot: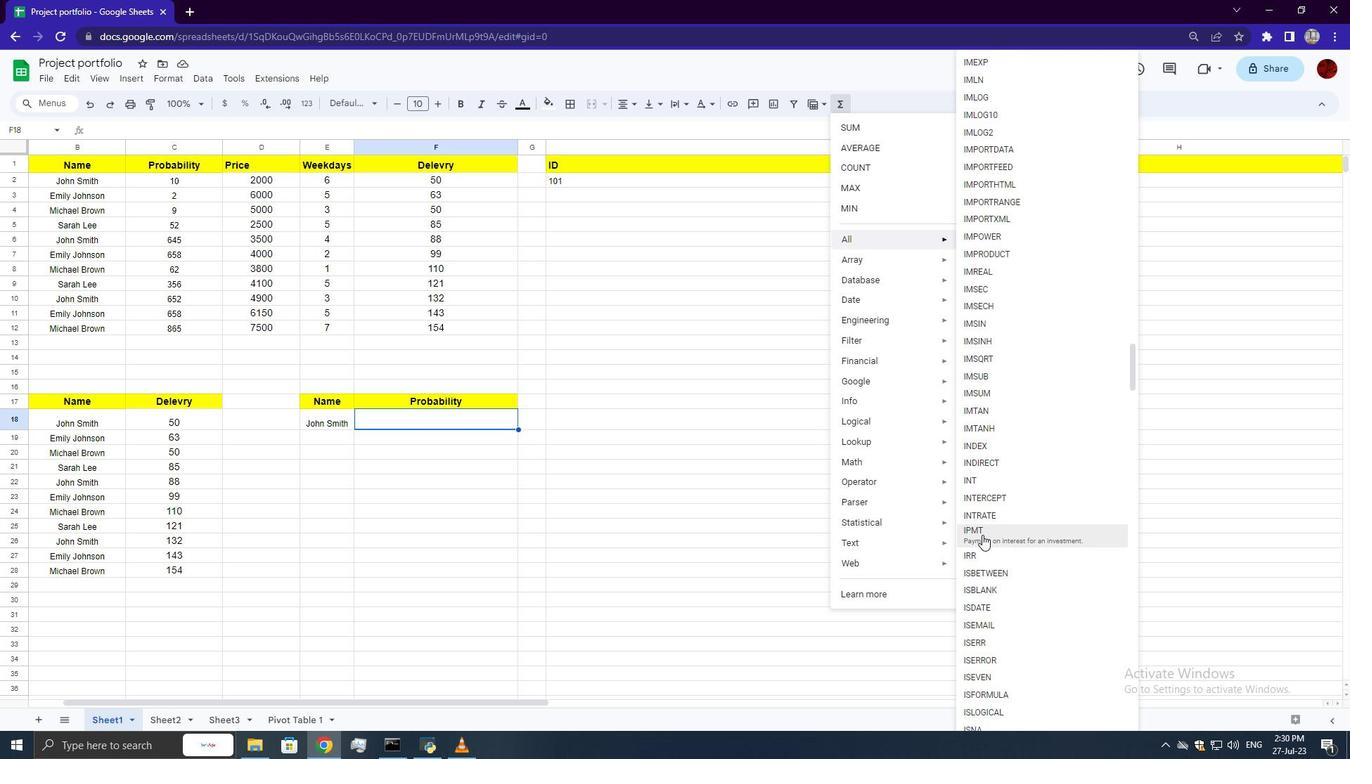 
Action: Key pressed 1<Key.shift><Key.shift><Key.shift><Key.shift><Key.shift><Key.shift><Key.shift><Key.shift><Key.shift><Key.shift><Key.shift><Key.shift><Key.shift><Key.shift><Key.shift><Key.shift><Key.shift><Key.shift><Key.shift><Key.shift>%,<Key.space>1,<Key.space>360,<Key.space>100000,<Key.space>30000,<Key.space>0<Key.enter>
Screenshot: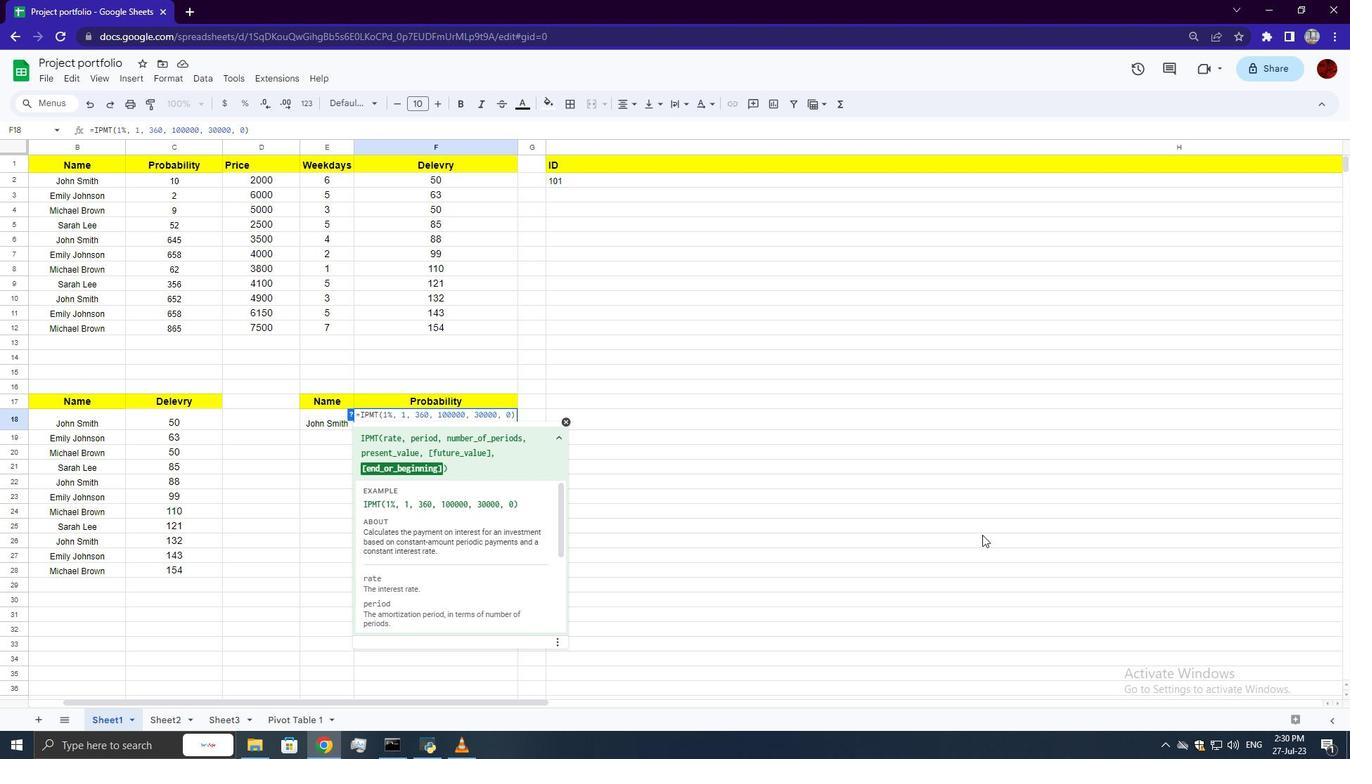 
